 Task: Look for space in Lahore from 17th July, 2023 to 22nd July, 2023 for 2 adults, 2 children in price range Rs.18000 to Rs.23000. Place can be entire place with 2 bedrooms having 3 beds and 2 bathrooms. Property type can be house. Amenities needed are: washing machine, , dedicated workplace, free parkinig on premises. Required host language is English.
Action: Mouse moved to (374, 420)
Screenshot: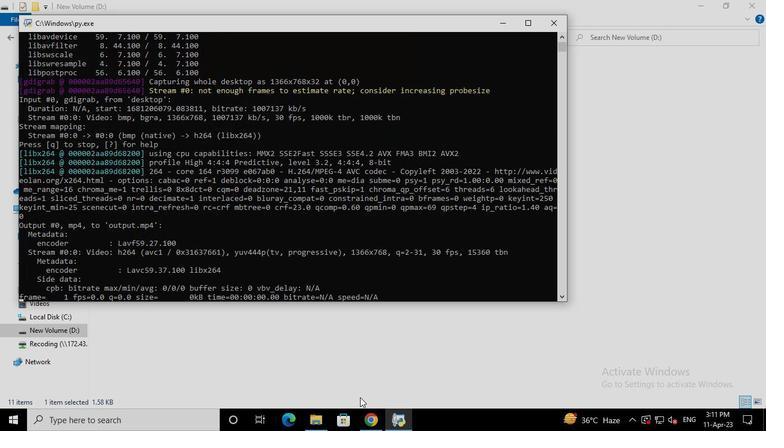 
Action: Mouse pressed left at (374, 420)
Screenshot: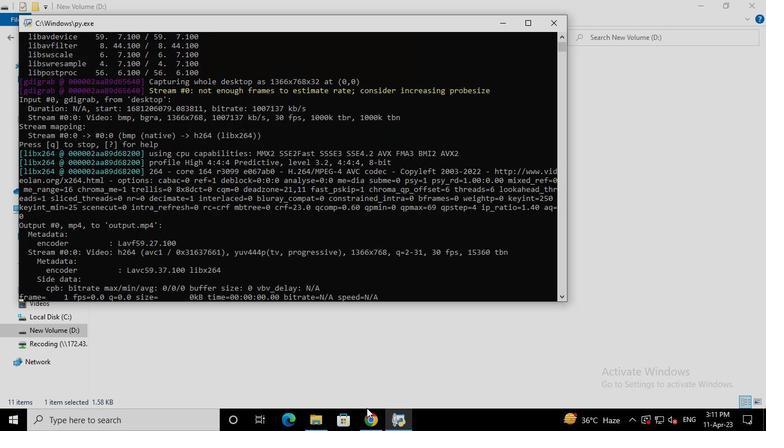 
Action: Mouse moved to (322, 102)
Screenshot: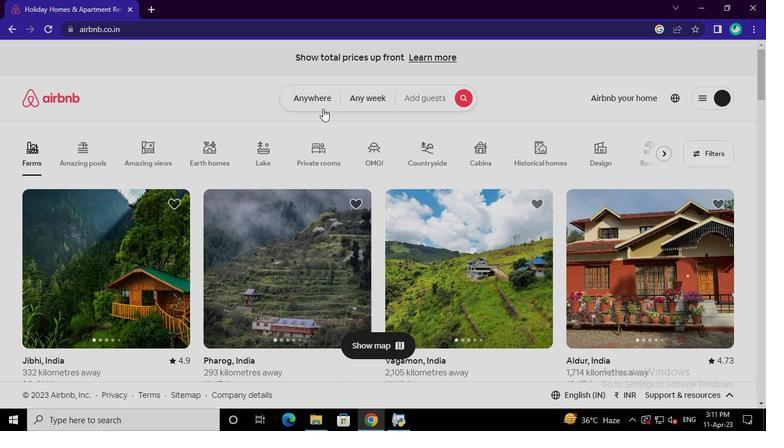 
Action: Mouse pressed left at (322, 102)
Screenshot: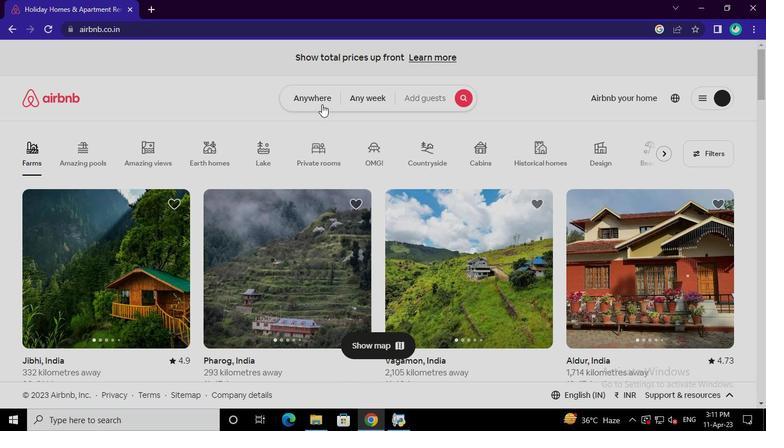 
Action: Mouse moved to (223, 141)
Screenshot: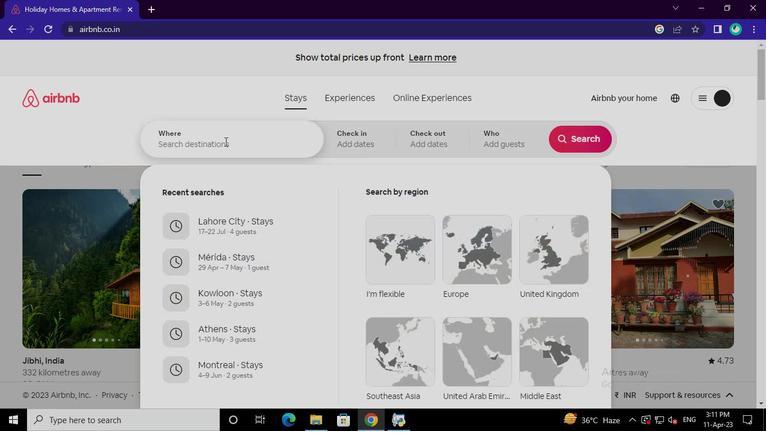 
Action: Mouse pressed left at (223, 141)
Screenshot: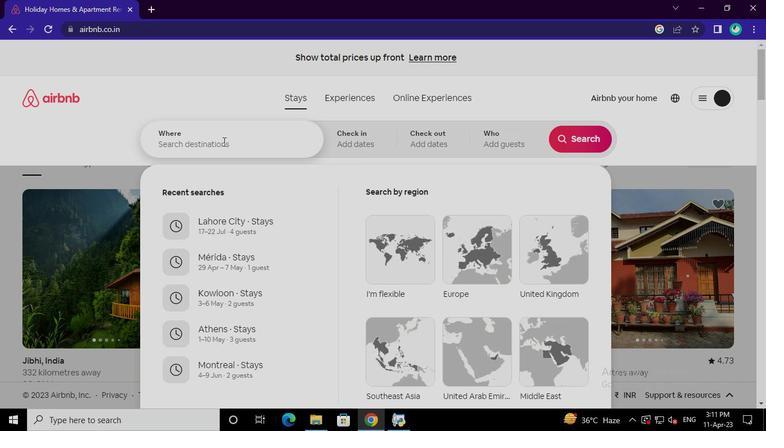 
Action: Mouse moved to (213, 156)
Screenshot: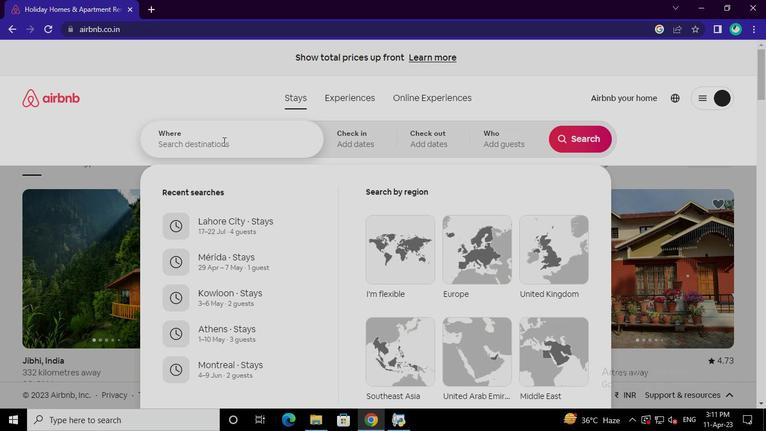 
Action: Keyboard l
Screenshot: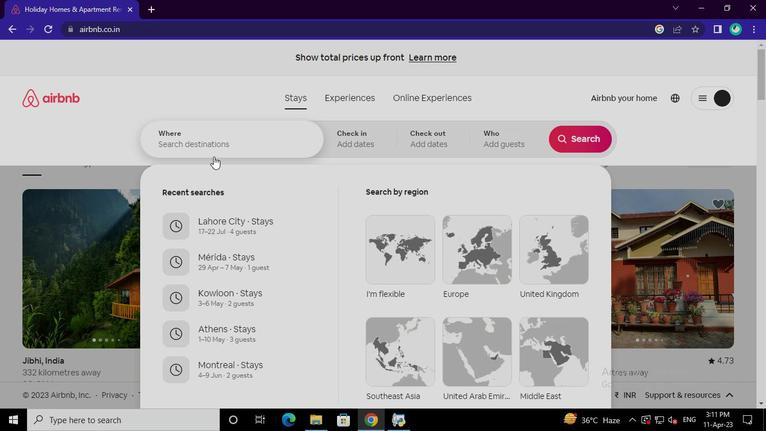 
Action: Keyboard a
Screenshot: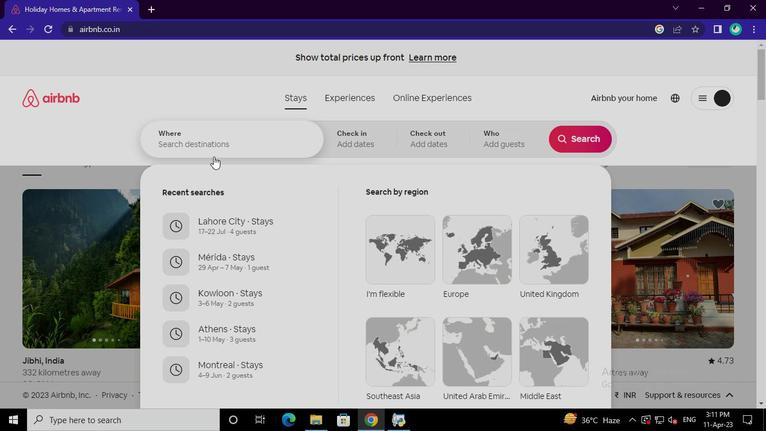 
Action: Keyboard h
Screenshot: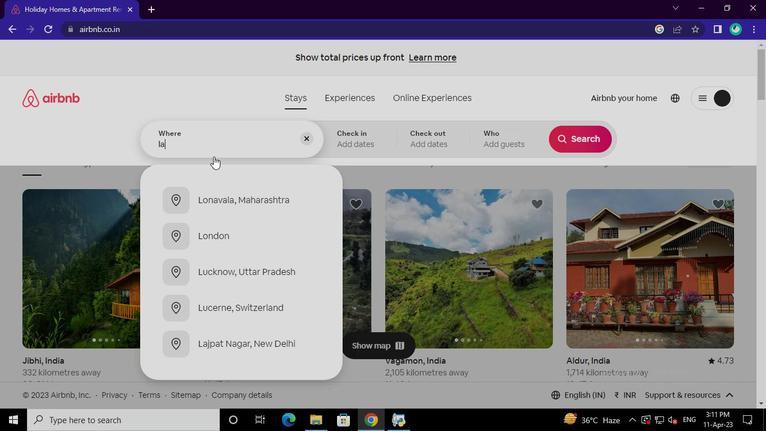 
Action: Keyboard o
Screenshot: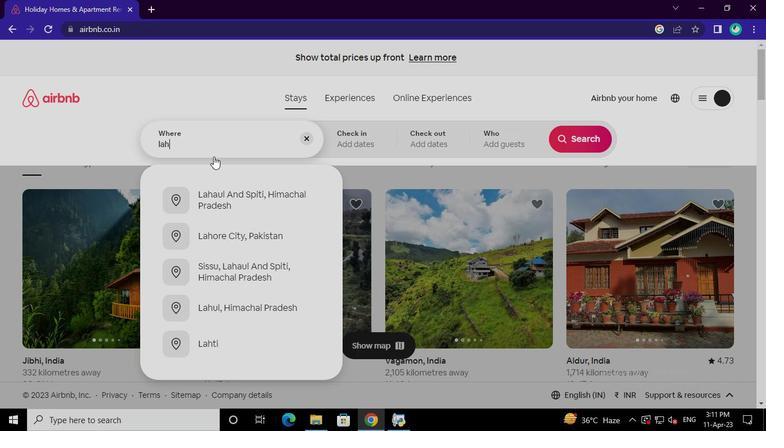 
Action: Keyboard r
Screenshot: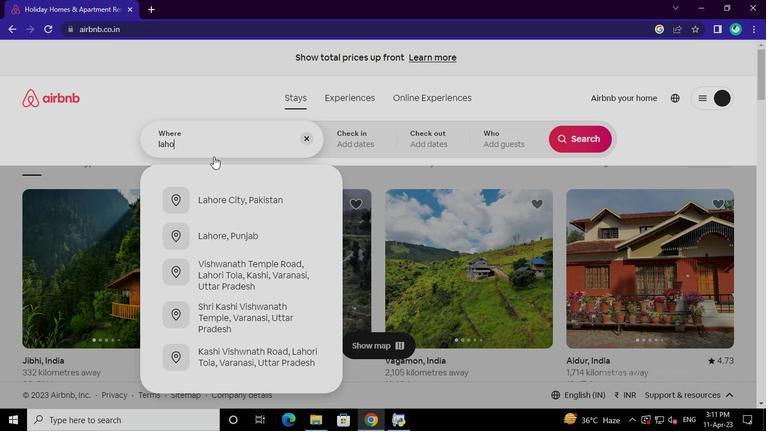 
Action: Keyboard e
Screenshot: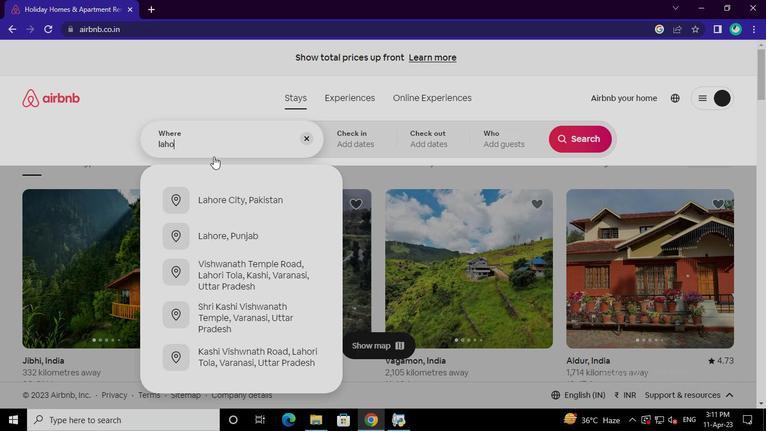 
Action: Mouse moved to (246, 196)
Screenshot: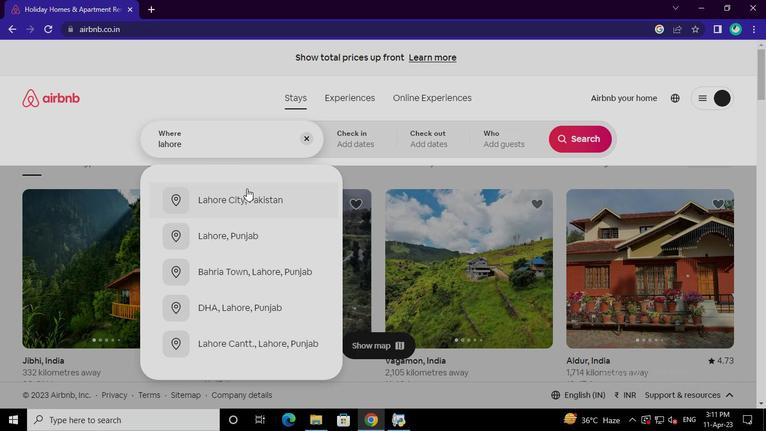
Action: Mouse pressed left at (246, 196)
Screenshot: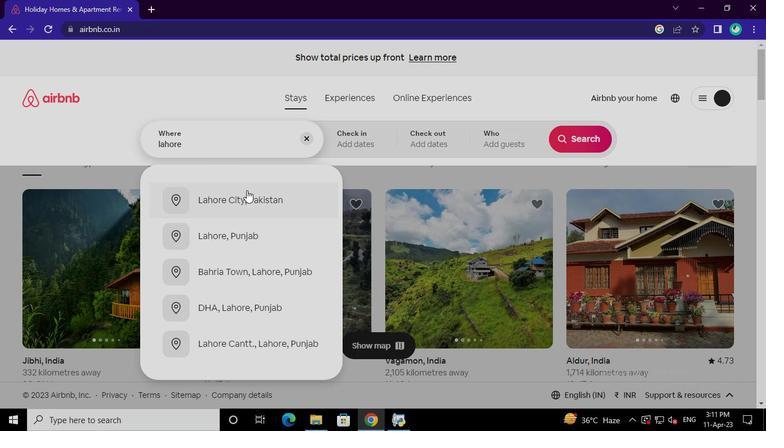 
Action: Mouse moved to (569, 225)
Screenshot: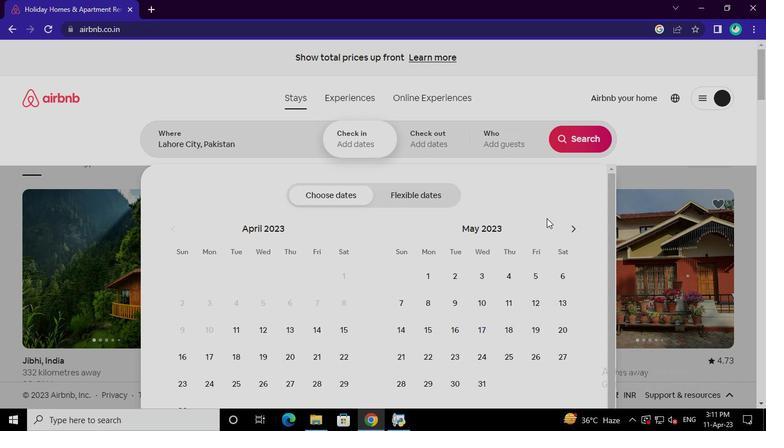 
Action: Mouse pressed left at (569, 225)
Screenshot: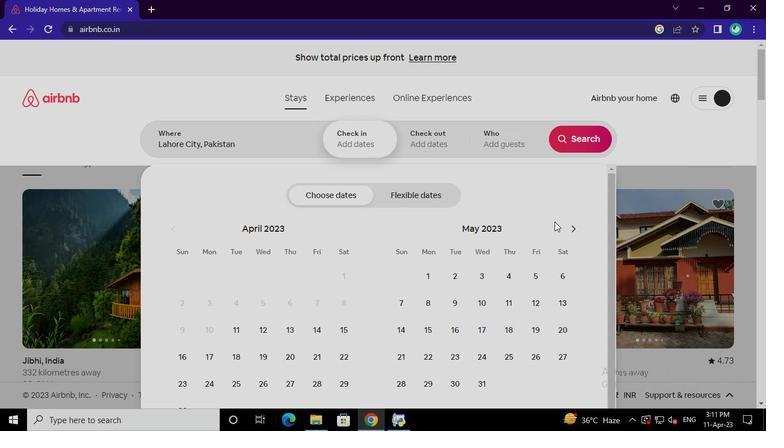 
Action: Mouse pressed left at (569, 225)
Screenshot: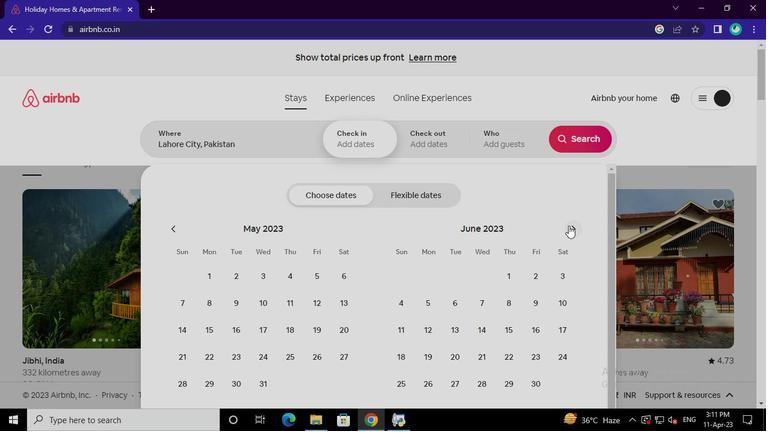 
Action: Mouse moved to (430, 355)
Screenshot: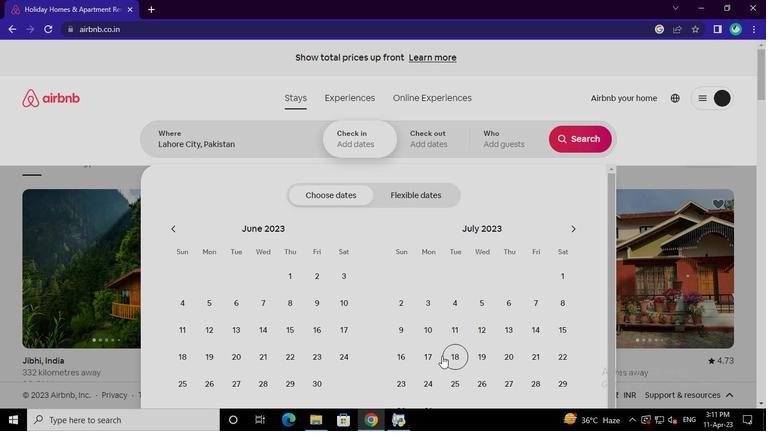 
Action: Mouse pressed left at (430, 355)
Screenshot: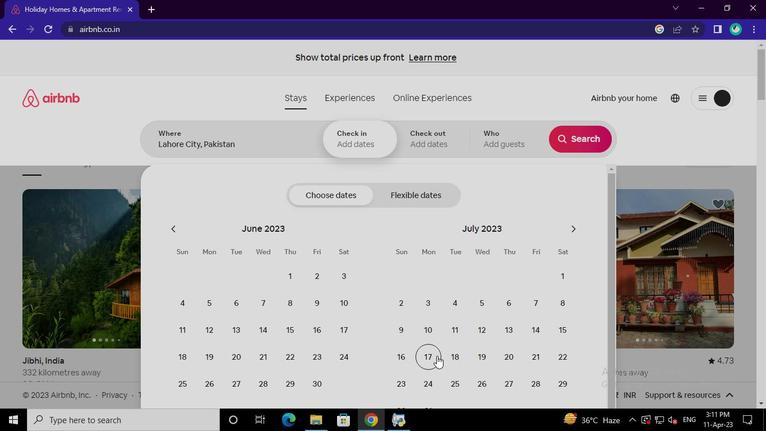 
Action: Mouse moved to (559, 350)
Screenshot: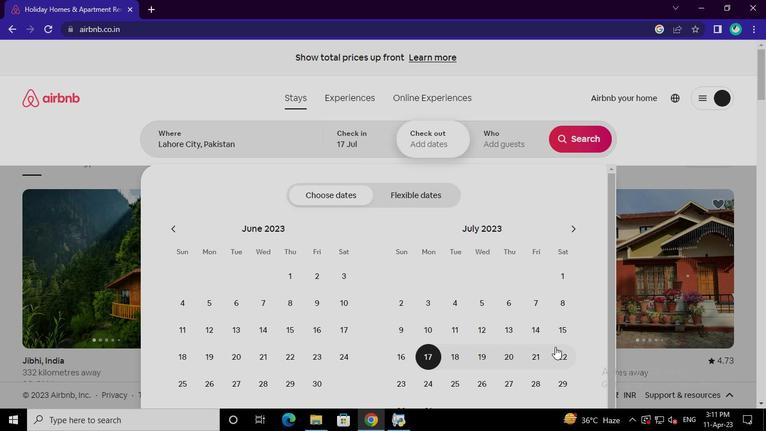 
Action: Mouse pressed left at (559, 350)
Screenshot: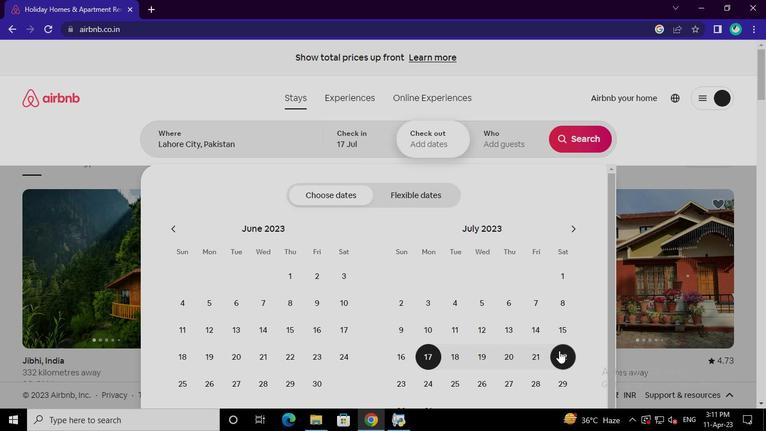 
Action: Mouse moved to (512, 136)
Screenshot: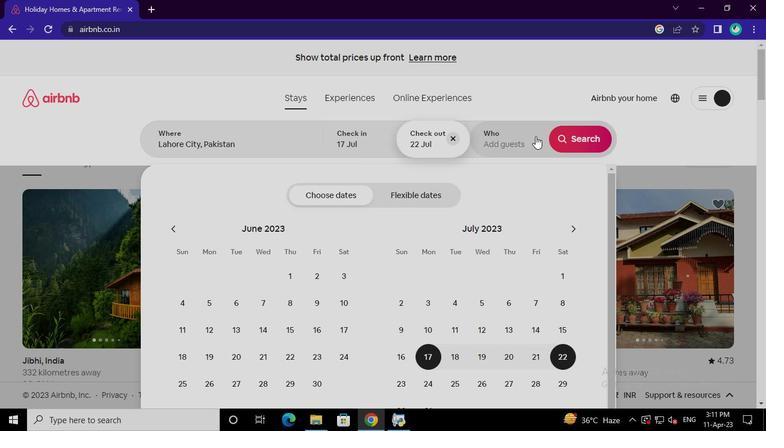 
Action: Mouse pressed left at (512, 136)
Screenshot: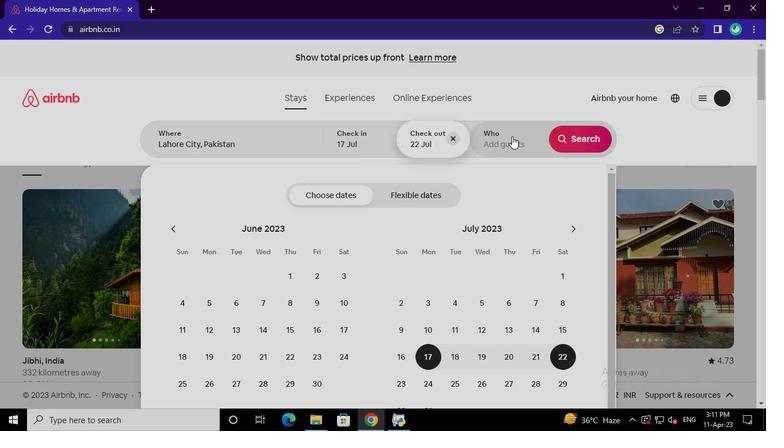 
Action: Mouse moved to (585, 196)
Screenshot: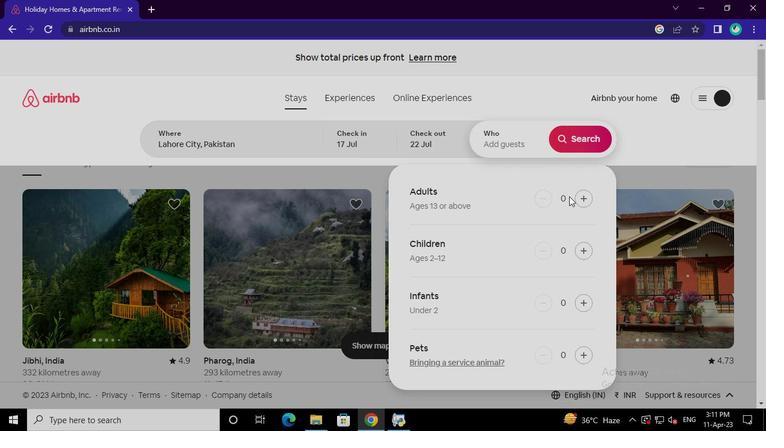 
Action: Mouse pressed left at (585, 196)
Screenshot: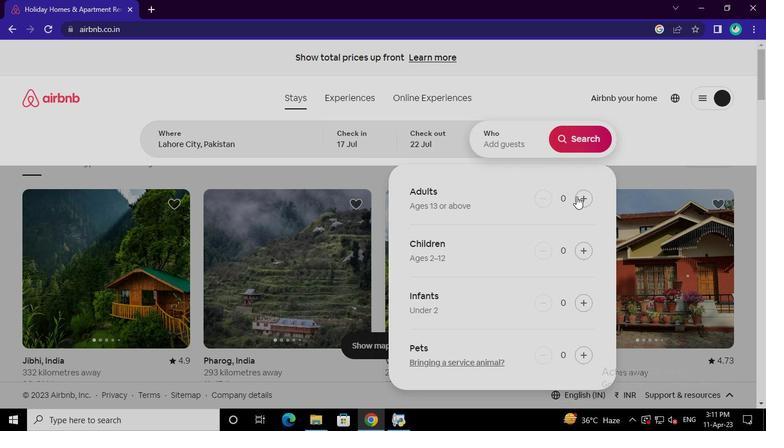 
Action: Mouse pressed left at (585, 196)
Screenshot: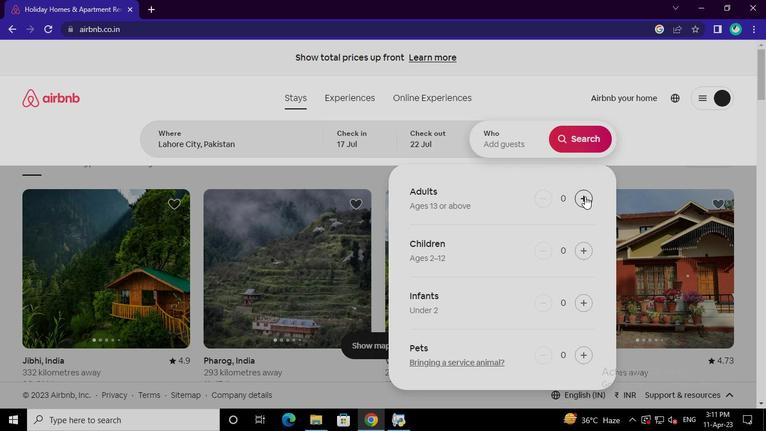 
Action: Mouse moved to (585, 248)
Screenshot: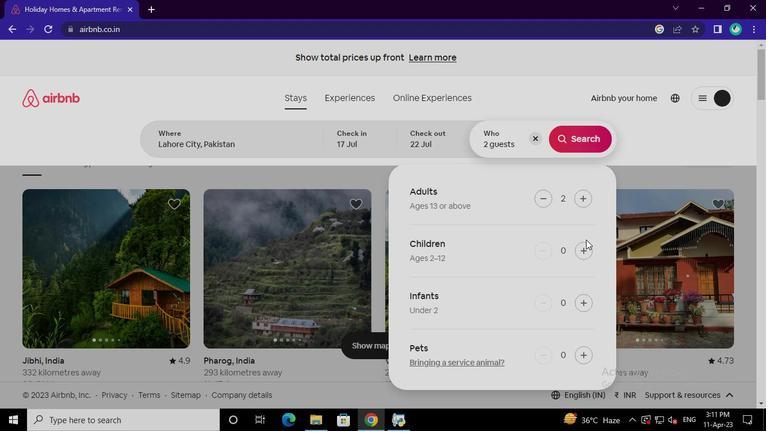 
Action: Mouse pressed left at (585, 248)
Screenshot: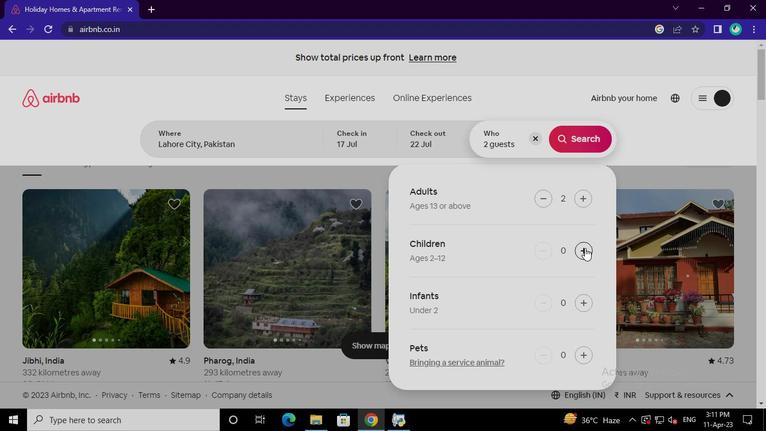 
Action: Mouse pressed left at (585, 248)
Screenshot: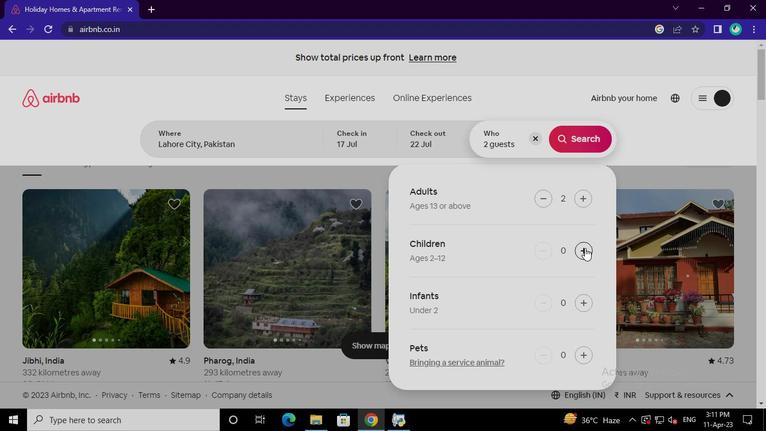 
Action: Mouse moved to (574, 140)
Screenshot: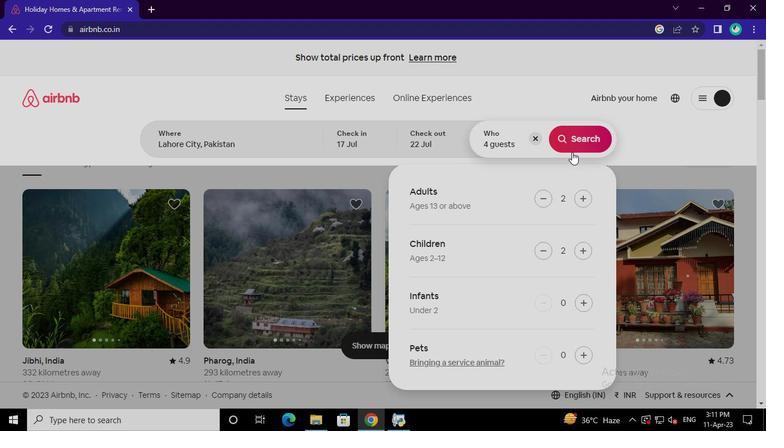 
Action: Mouse pressed left at (574, 140)
Screenshot: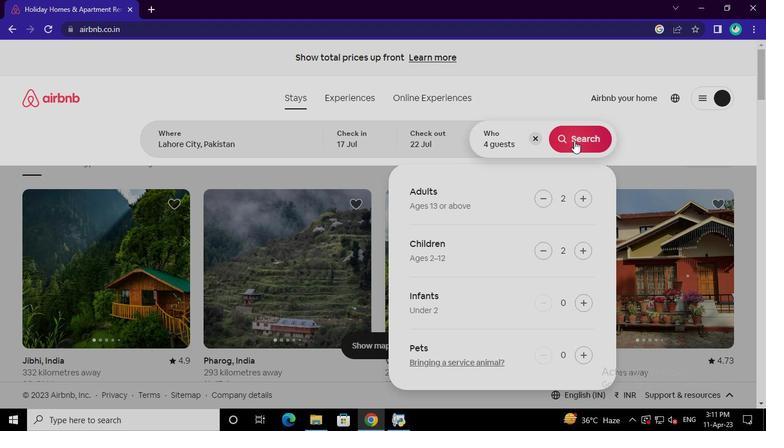 
Action: Mouse moved to (732, 111)
Screenshot: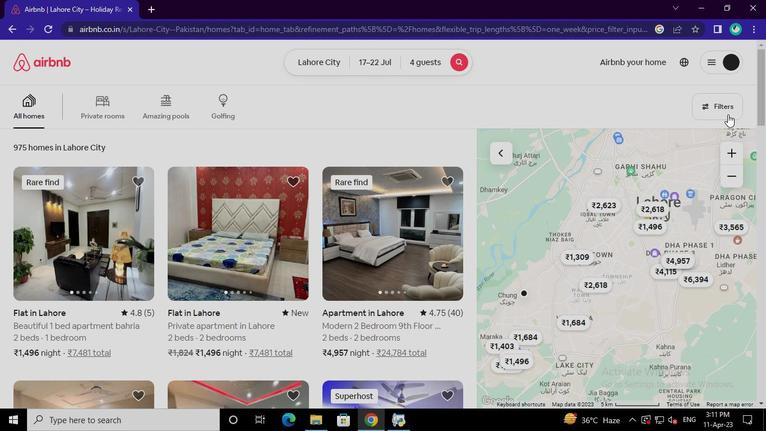 
Action: Mouse pressed left at (732, 111)
Screenshot: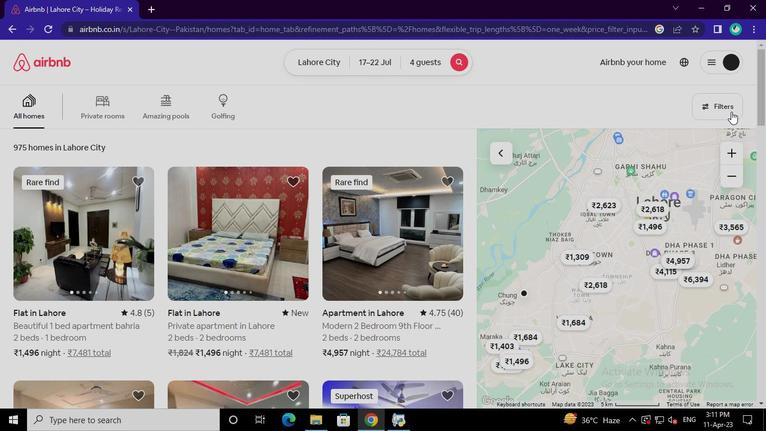 
Action: Mouse moved to (272, 254)
Screenshot: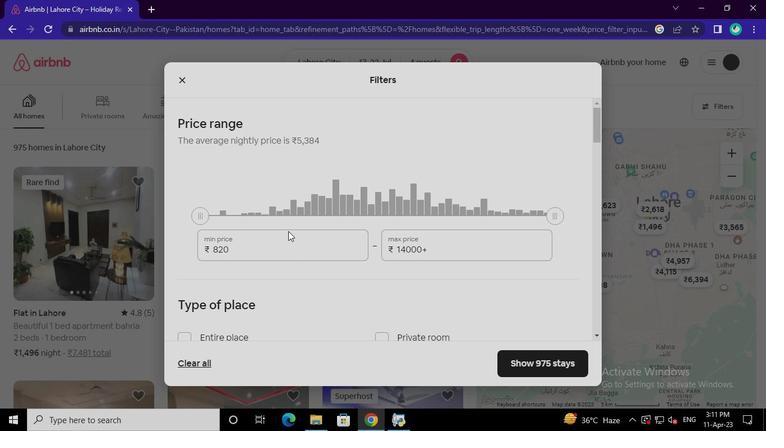 
Action: Mouse pressed left at (272, 254)
Screenshot: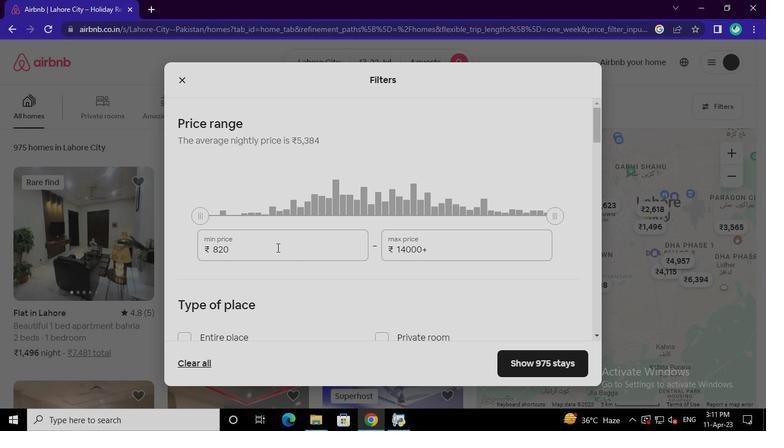 
Action: Mouse moved to (272, 254)
Screenshot: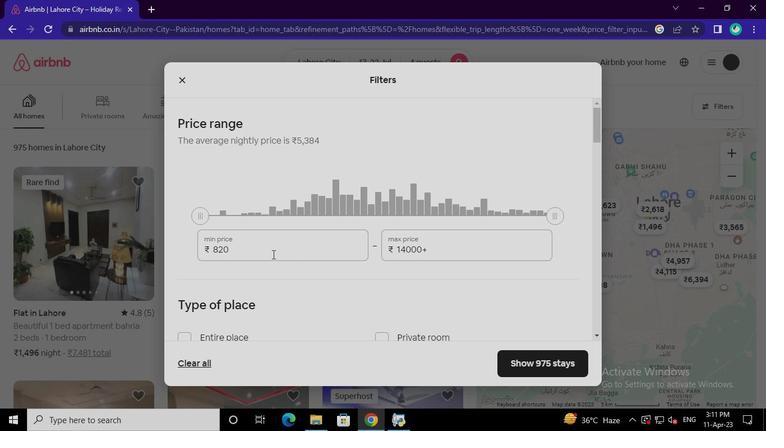 
Action: Keyboard Key.backspace
Screenshot: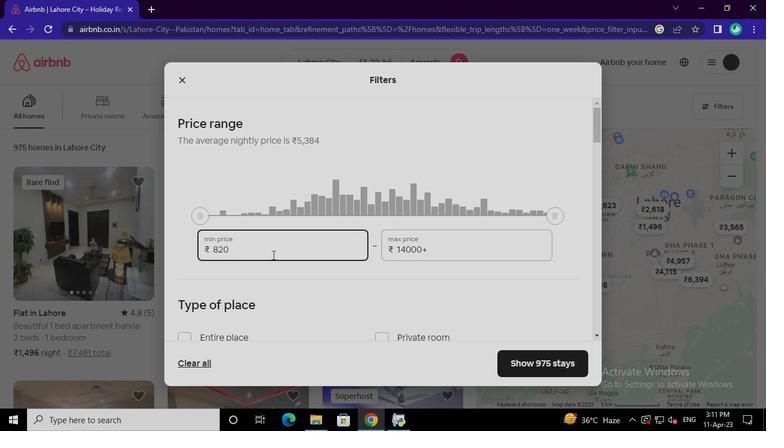 
Action: Keyboard Key.backspace
Screenshot: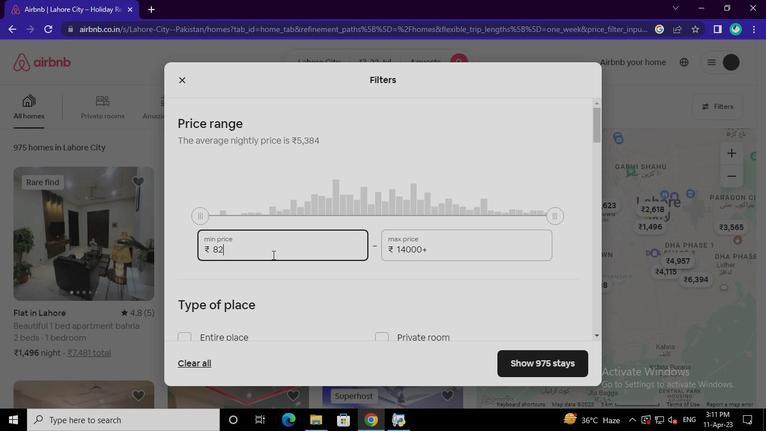 
Action: Keyboard Key.backspace
Screenshot: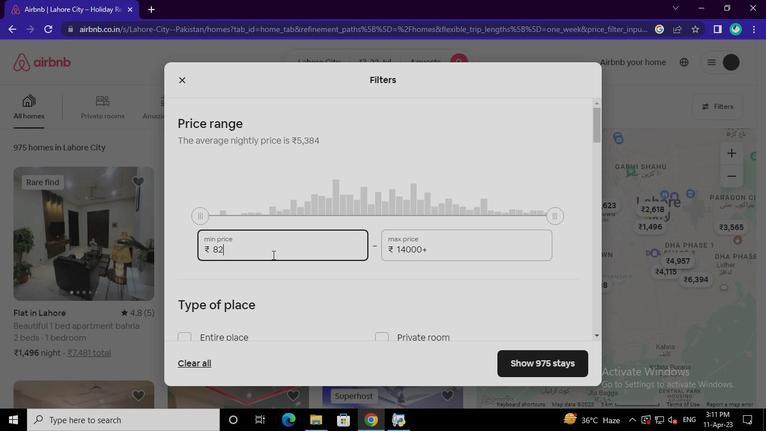 
Action: Keyboard Key.backspace
Screenshot: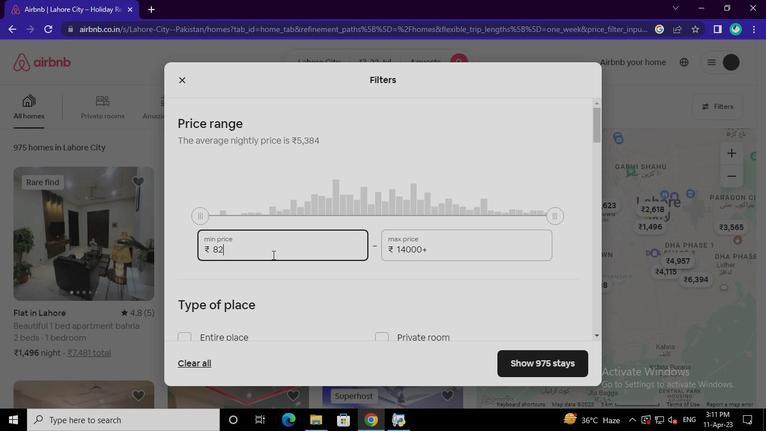 
Action: Keyboard Key.backspace
Screenshot: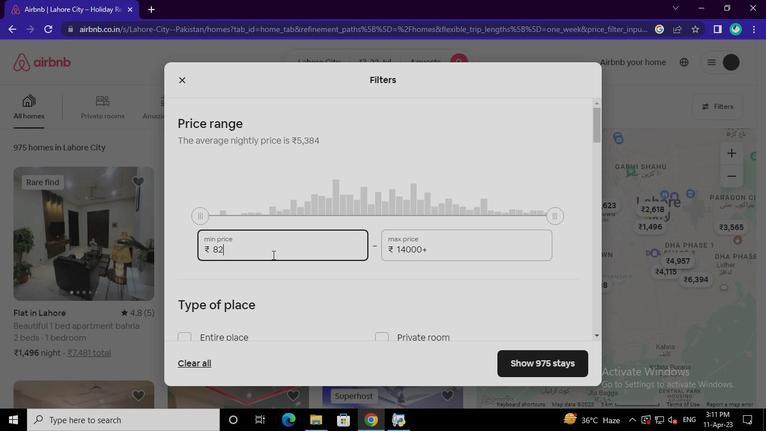 
Action: Keyboard Key.backspace
Screenshot: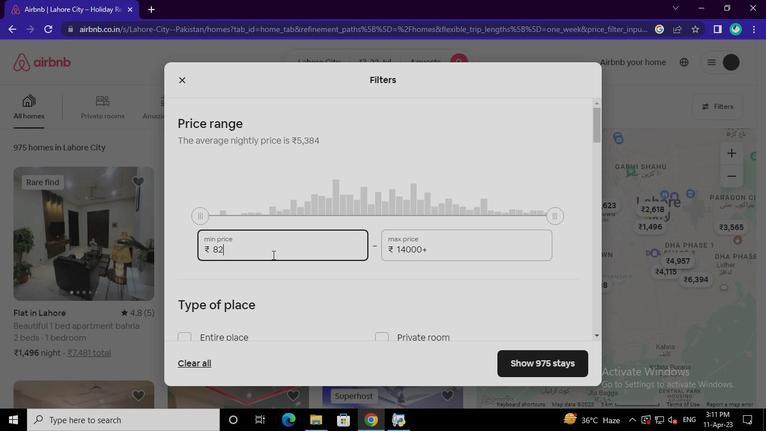 
Action: Keyboard Key.backspace
Screenshot: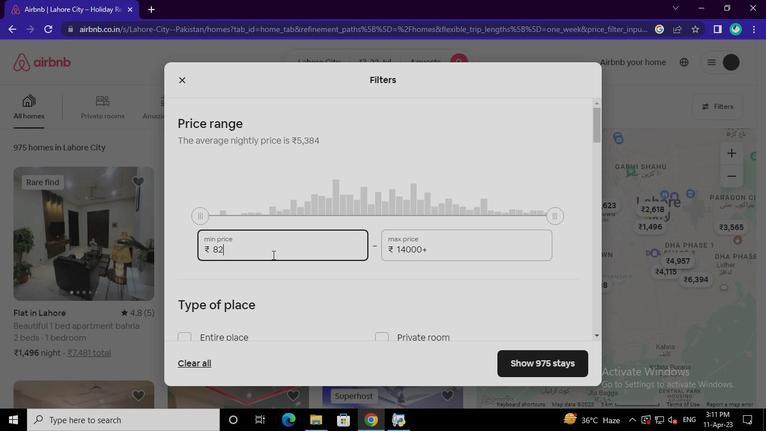 
Action: Keyboard Key.backspace
Screenshot: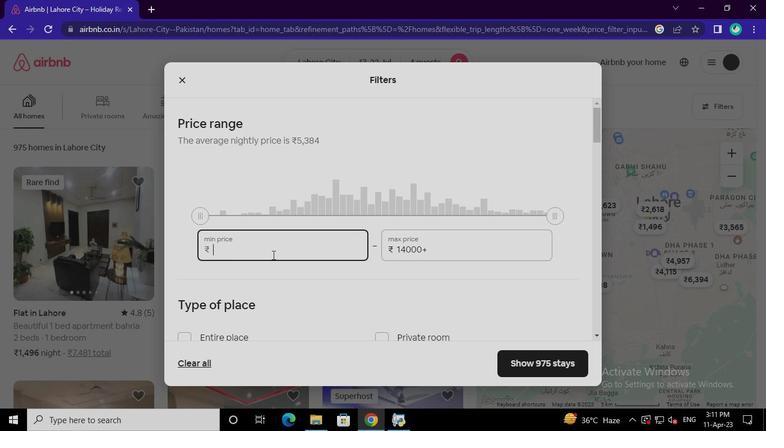 
Action: Keyboard <97>
Screenshot: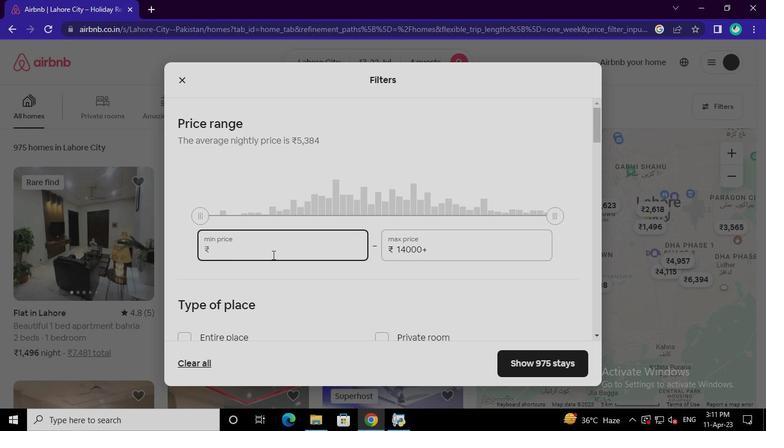 
Action: Keyboard <104>
Screenshot: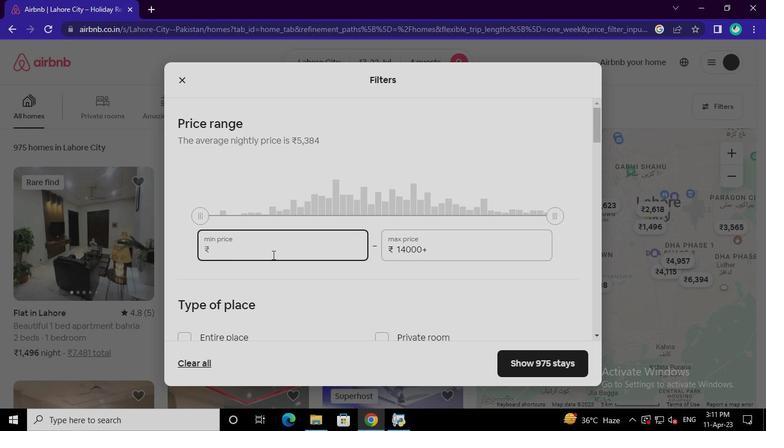 
Action: Keyboard <96>
Screenshot: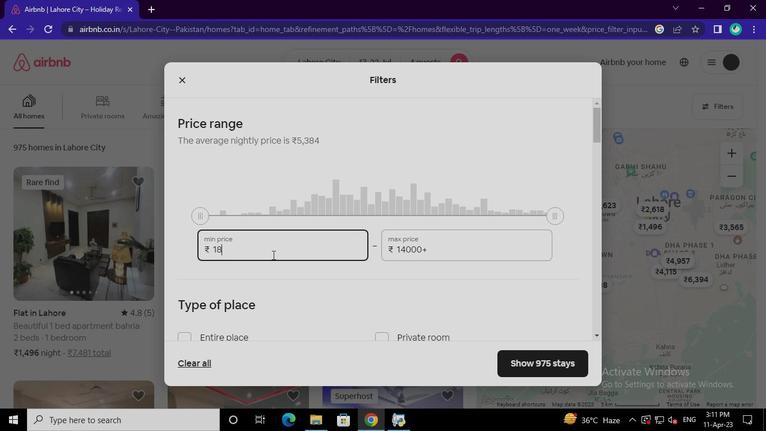 
Action: Keyboard <96>
Screenshot: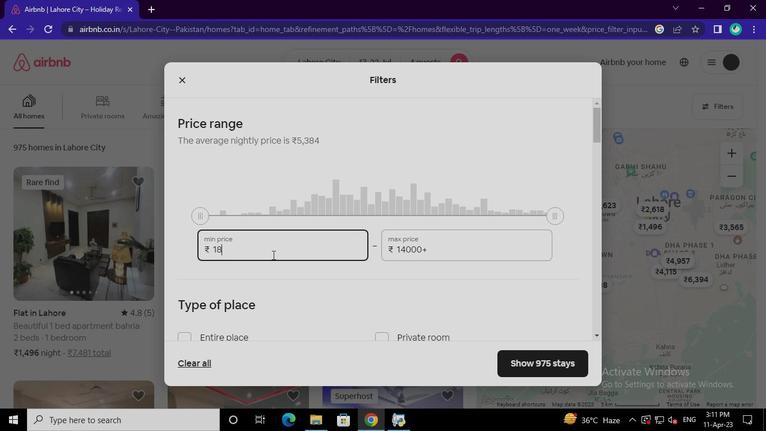 
Action: Keyboard <96>
Screenshot: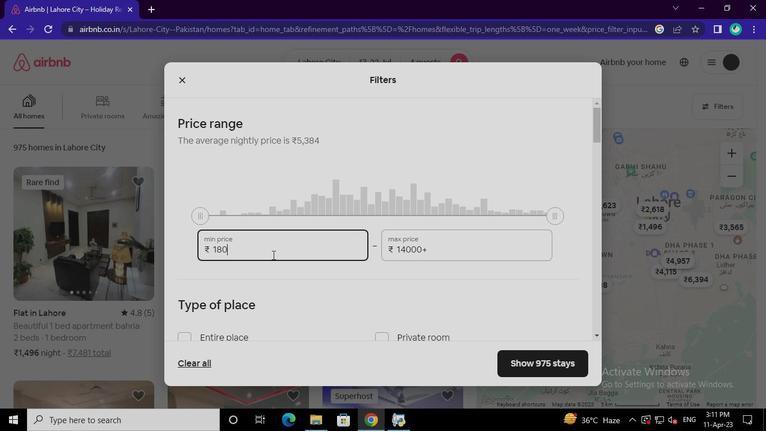 
Action: Mouse moved to (432, 252)
Screenshot: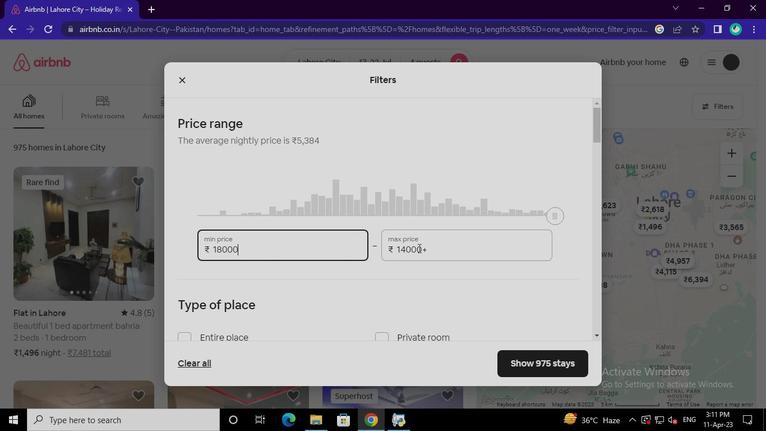 
Action: Mouse pressed left at (432, 252)
Screenshot: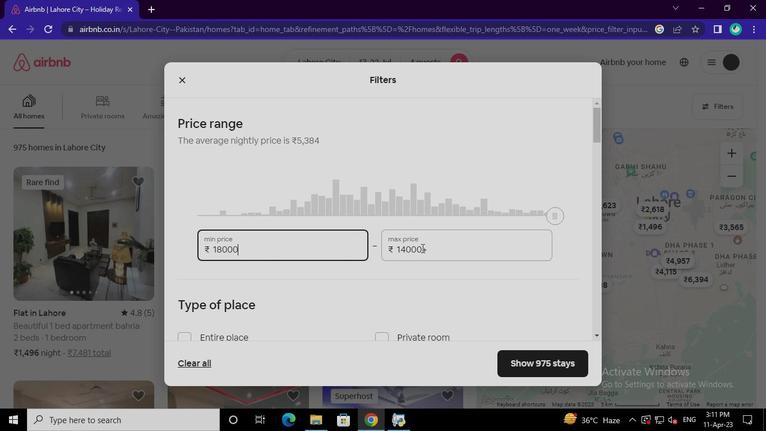 
Action: Mouse moved to (432, 252)
Screenshot: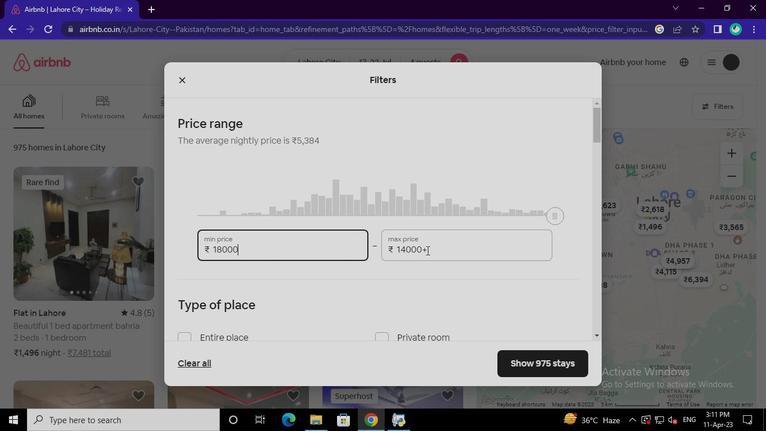 
Action: Keyboard Key.backspace
Screenshot: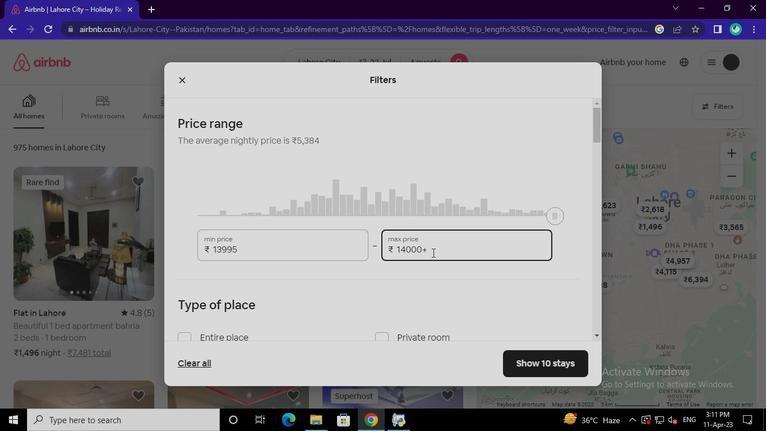 
Action: Keyboard Key.backspace
Screenshot: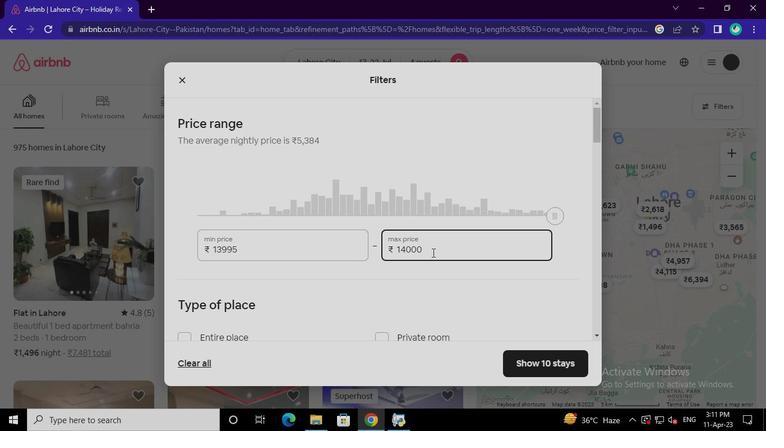 
Action: Keyboard Key.backspace
Screenshot: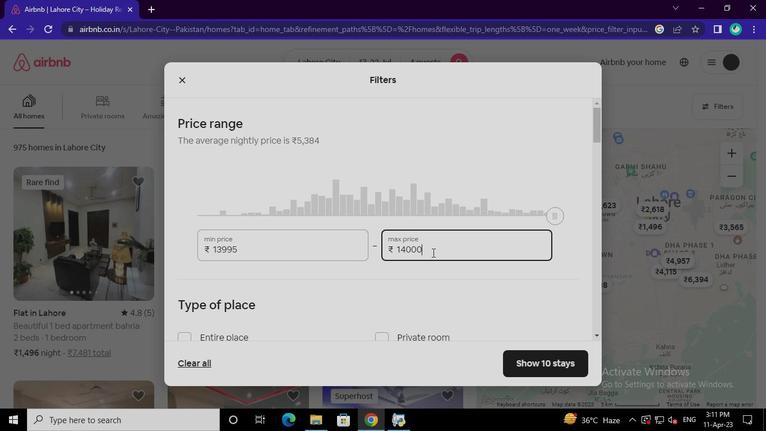 
Action: Keyboard Key.backspace
Screenshot: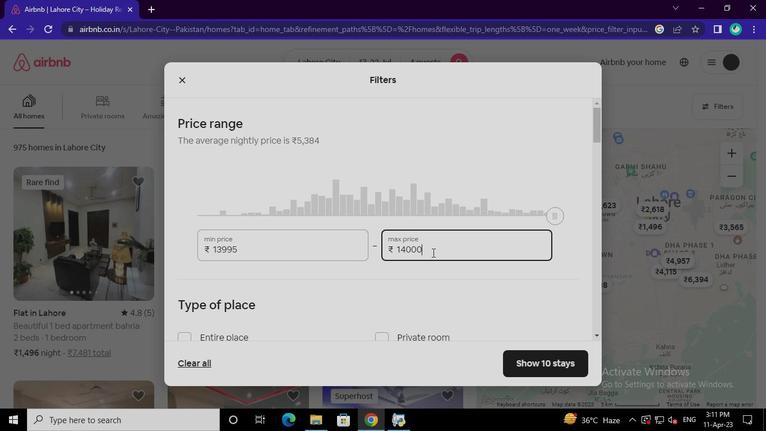 
Action: Keyboard Key.backspace
Screenshot: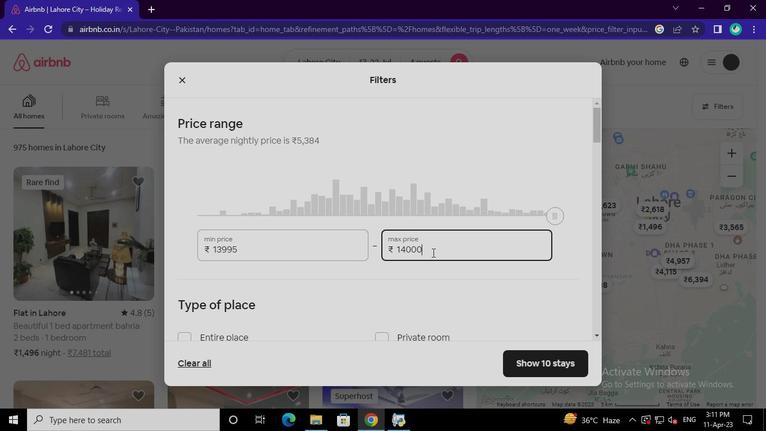
Action: Keyboard Key.backspace
Screenshot: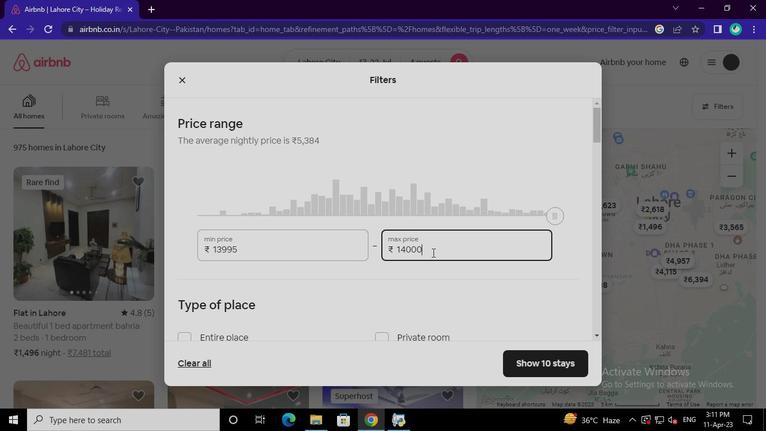 
Action: Keyboard Key.backspace
Screenshot: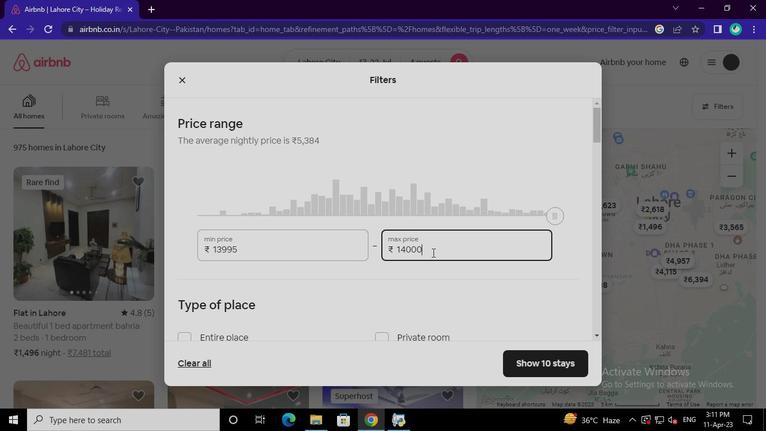 
Action: Keyboard Key.backspace
Screenshot: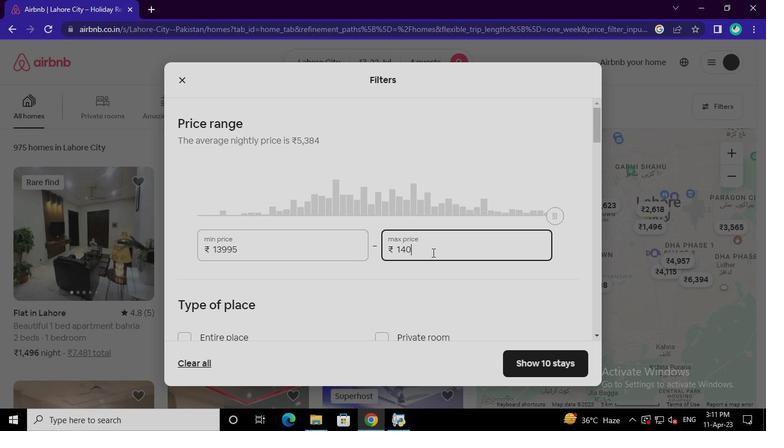
Action: Keyboard Key.backspace
Screenshot: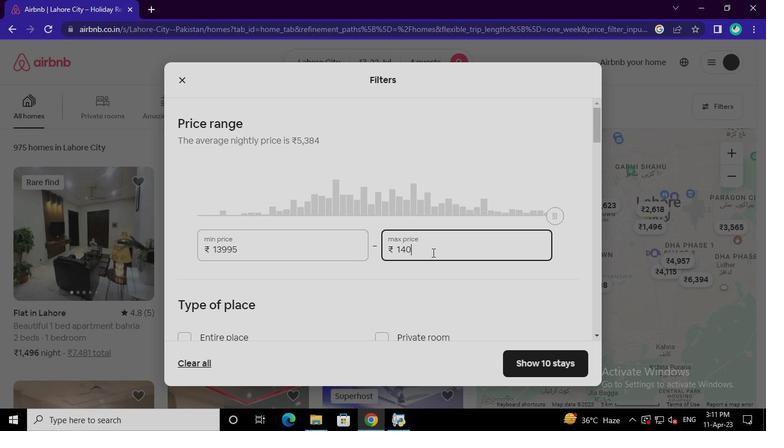 
Action: Keyboard Key.backspace
Screenshot: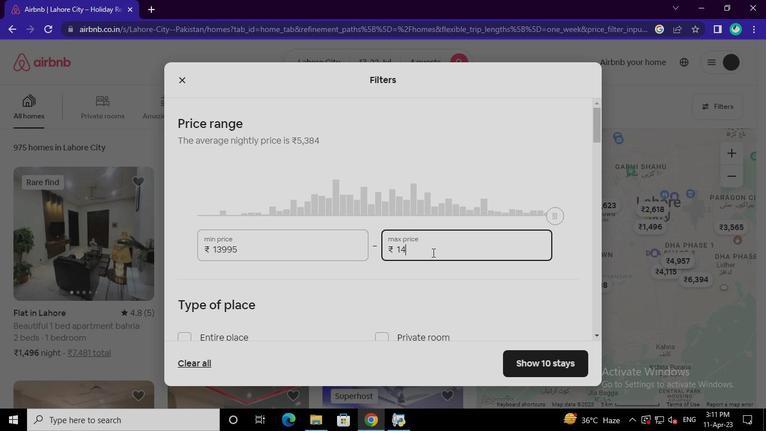 
Action: Keyboard Key.backspace
Screenshot: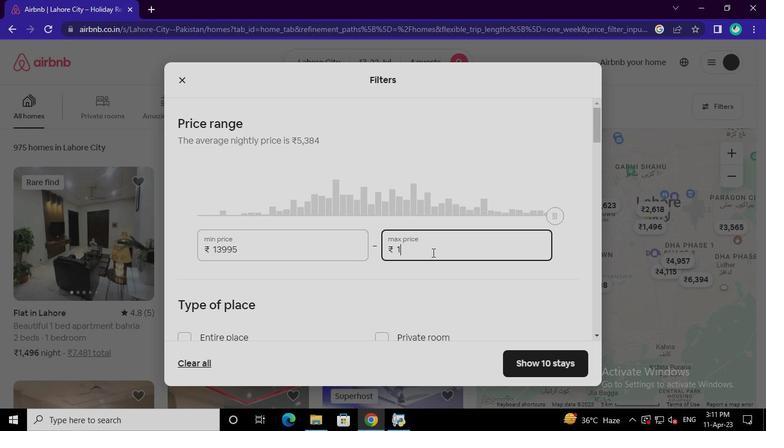 
Action: Keyboard Key.backspace
Screenshot: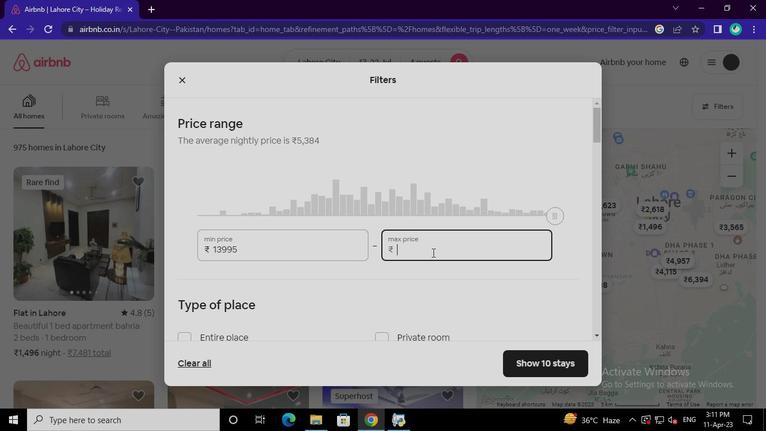 
Action: Keyboard Key.backspace
Screenshot: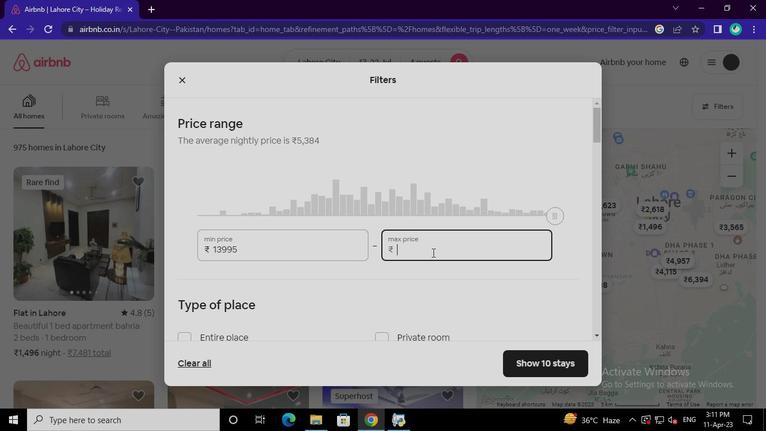 
Action: Keyboard Key.backspace
Screenshot: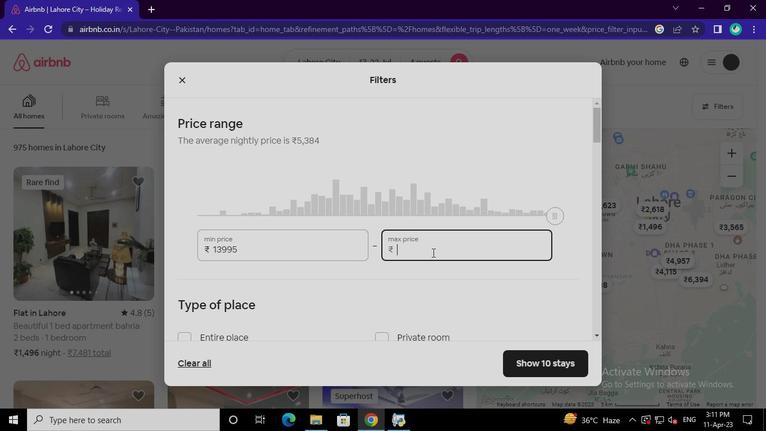 
Action: Keyboard Key.backspace
Screenshot: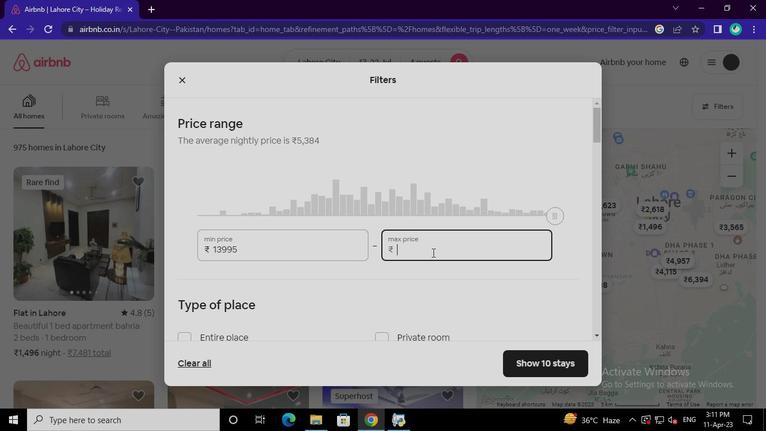 
Action: Keyboard Key.backspace
Screenshot: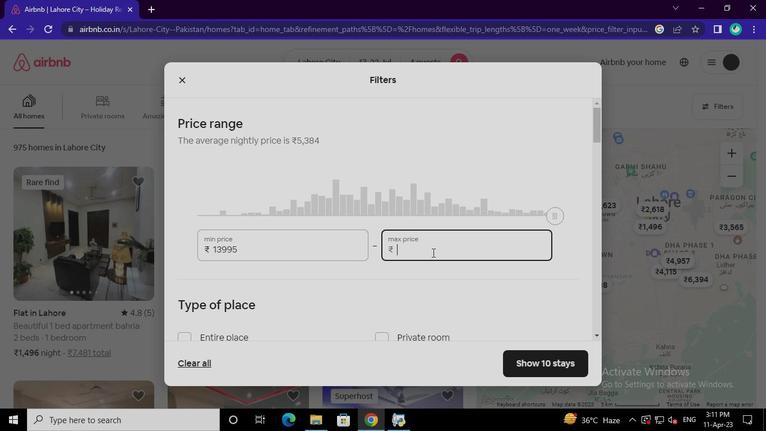 
Action: Keyboard <98>
Screenshot: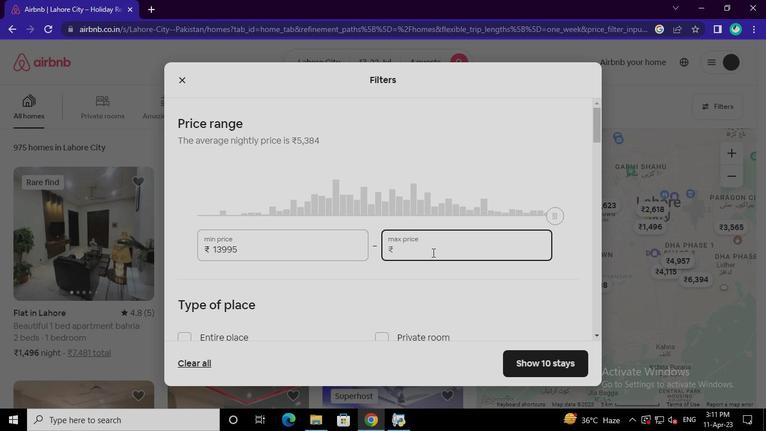 
Action: Keyboard <99>
Screenshot: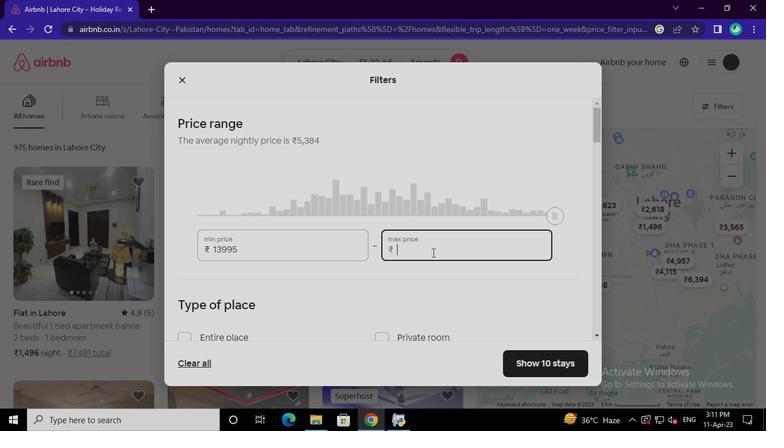 
Action: Keyboard <96>
Screenshot: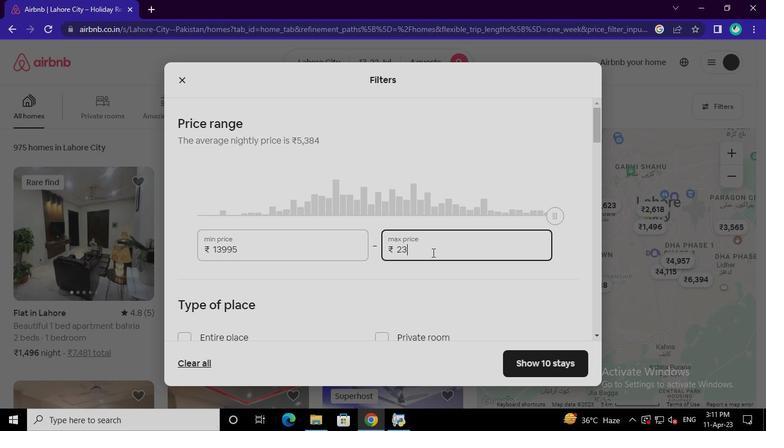 
Action: Keyboard <96>
Screenshot: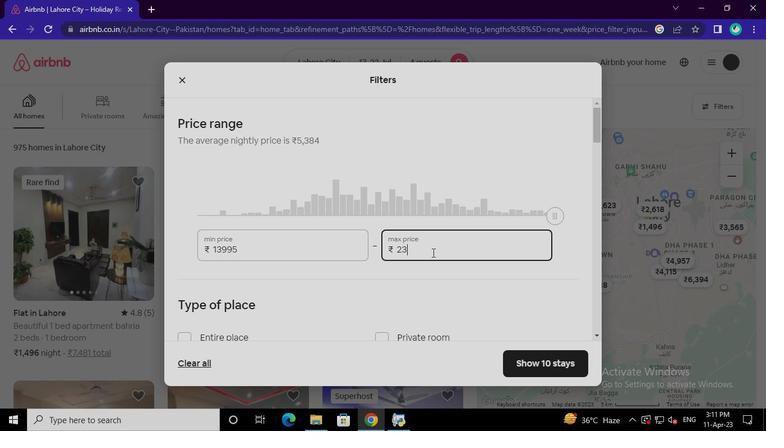 
Action: Keyboard <96>
Screenshot: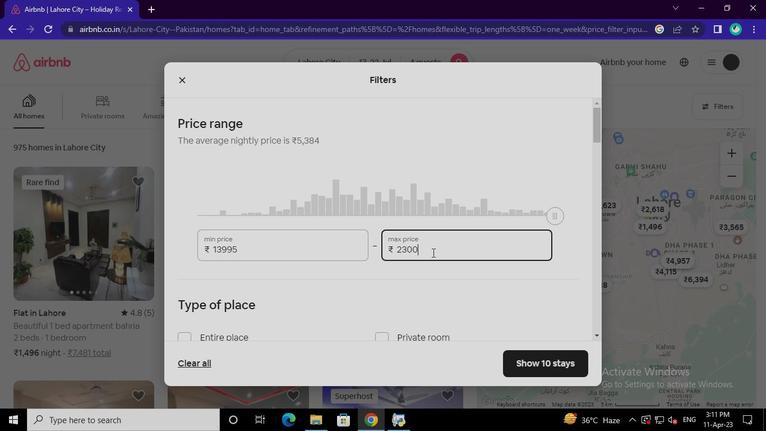 
Action: Mouse moved to (201, 230)
Screenshot: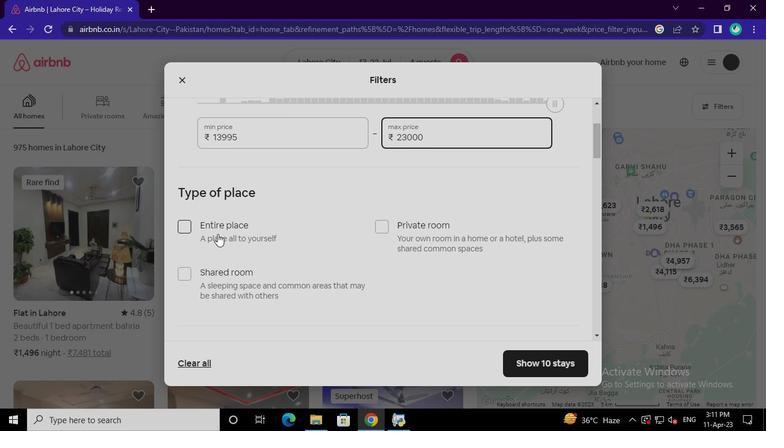 
Action: Mouse pressed left at (201, 230)
Screenshot: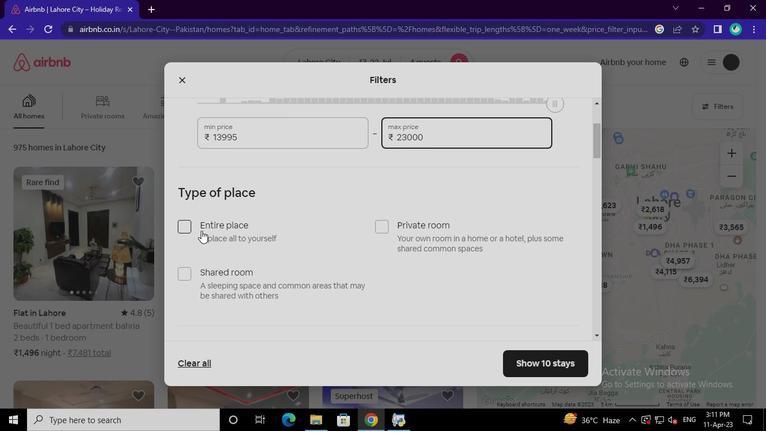 
Action: Mouse moved to (276, 188)
Screenshot: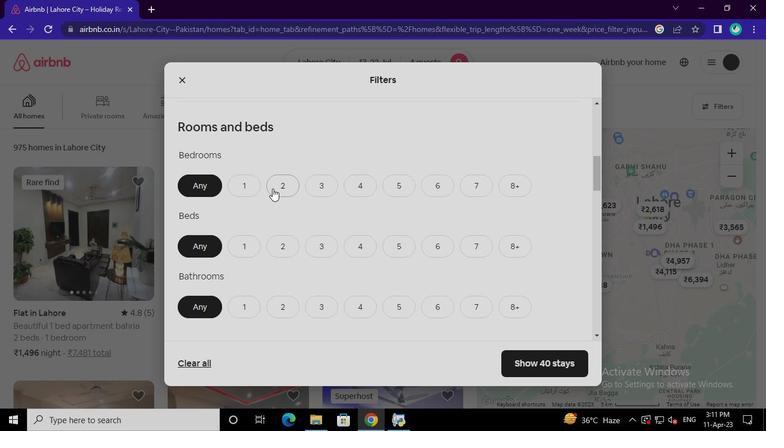 
Action: Mouse pressed left at (276, 188)
Screenshot: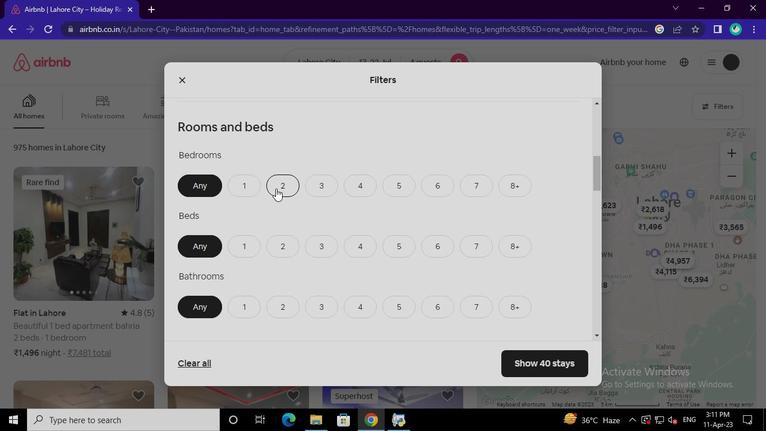 
Action: Mouse moved to (326, 249)
Screenshot: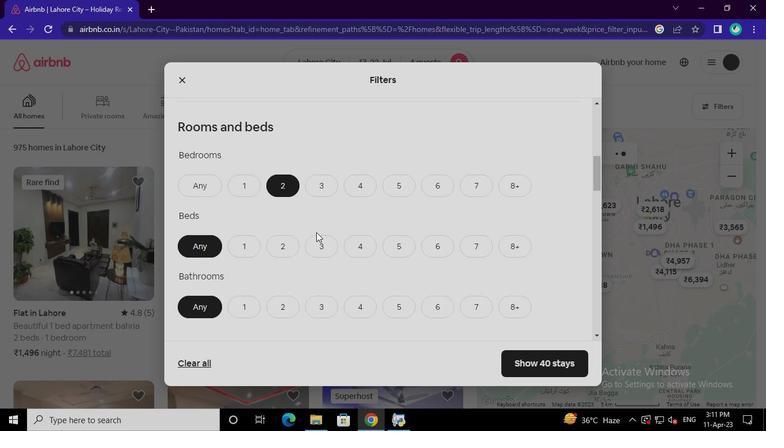 
Action: Mouse pressed left at (326, 249)
Screenshot: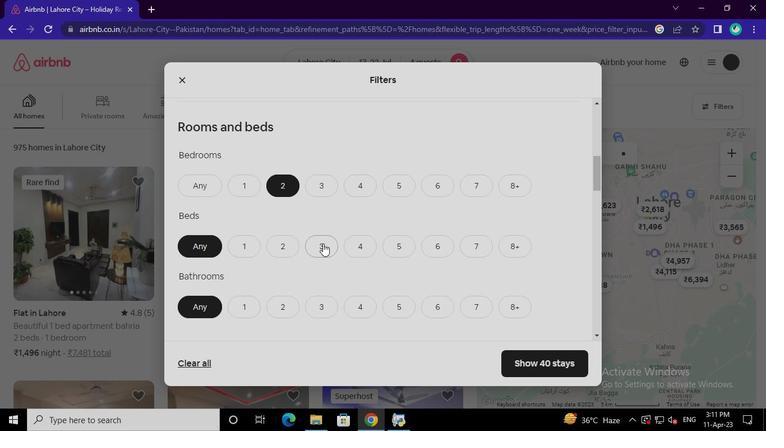 
Action: Mouse moved to (280, 308)
Screenshot: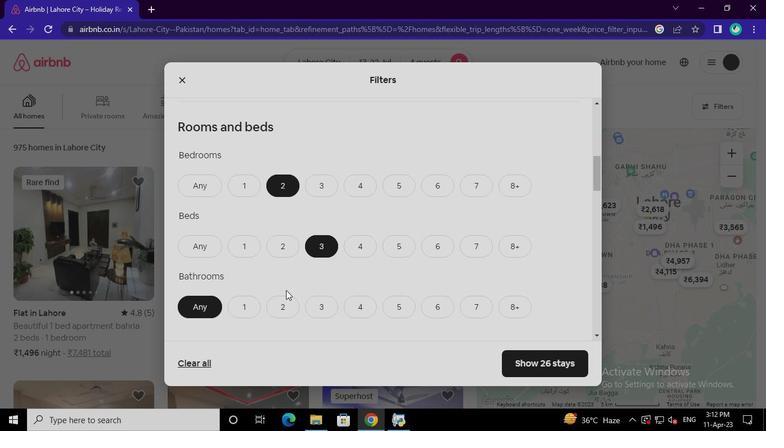 
Action: Mouse pressed left at (280, 308)
Screenshot: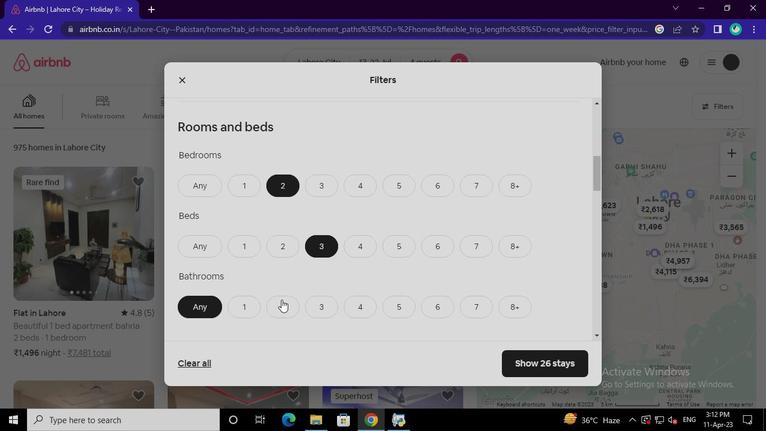 
Action: Mouse moved to (221, 217)
Screenshot: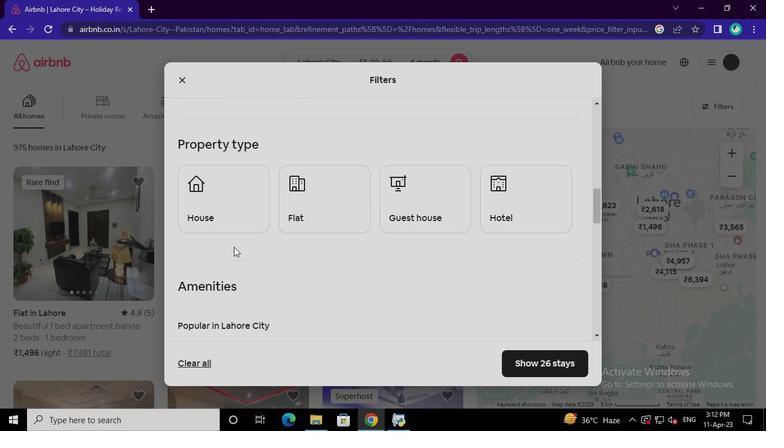 
Action: Mouse pressed left at (221, 217)
Screenshot: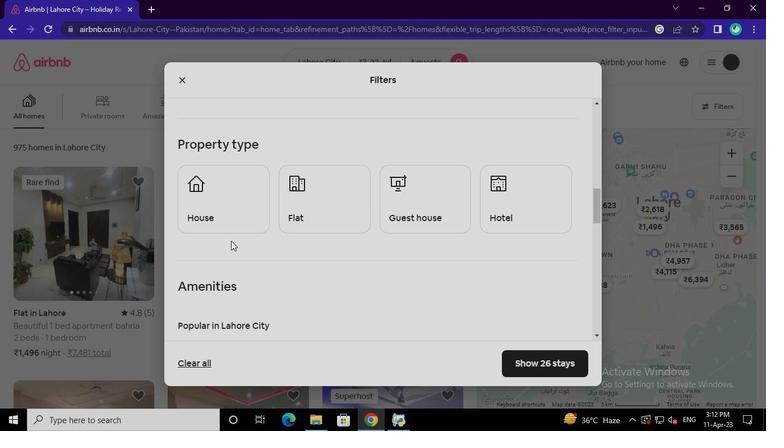 
Action: Mouse moved to (213, 257)
Screenshot: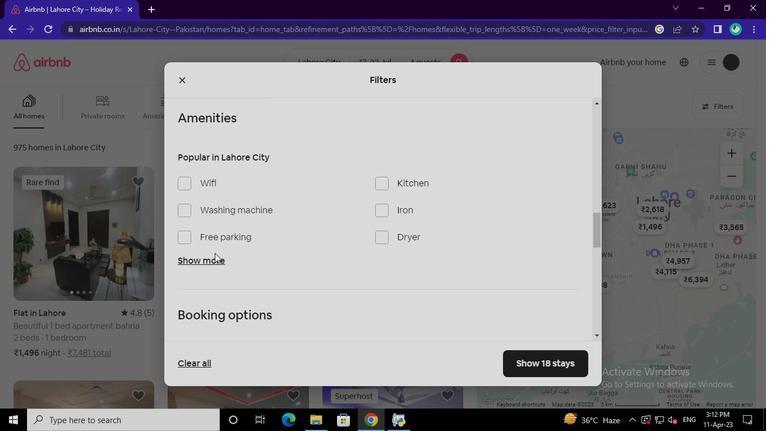
Action: Mouse pressed left at (213, 257)
Screenshot: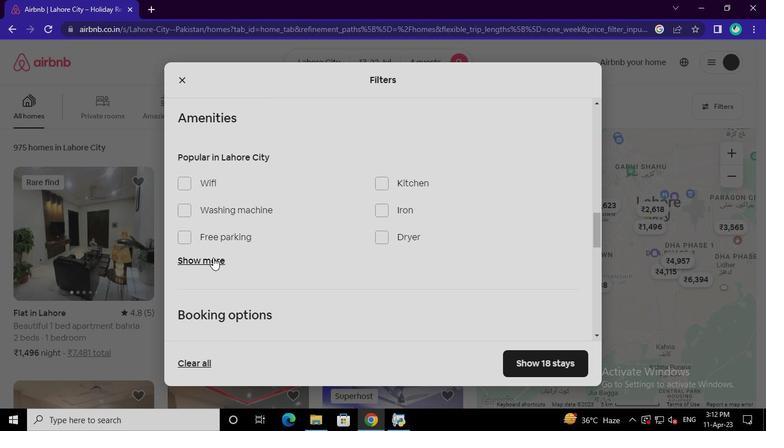 
Action: Mouse moved to (230, 210)
Screenshot: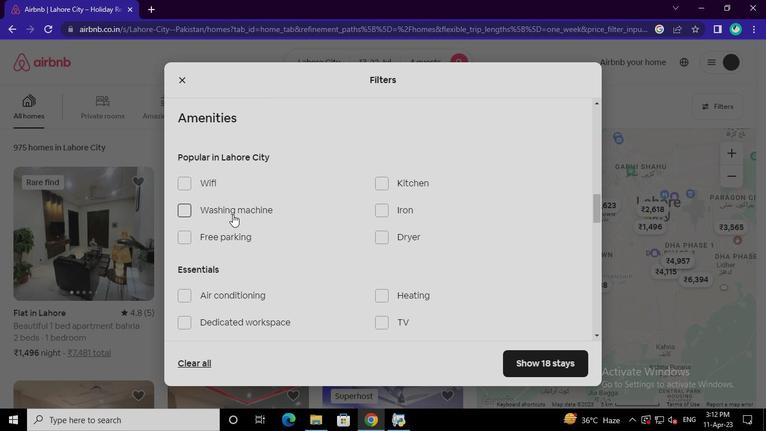 
Action: Mouse pressed left at (230, 210)
Screenshot: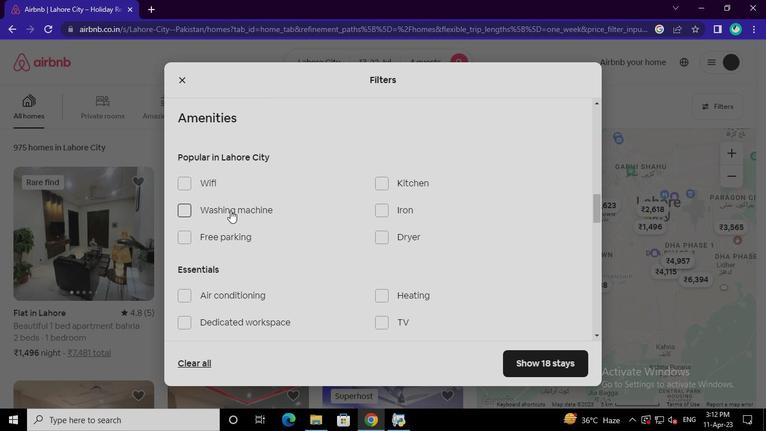
Action: Mouse moved to (229, 321)
Screenshot: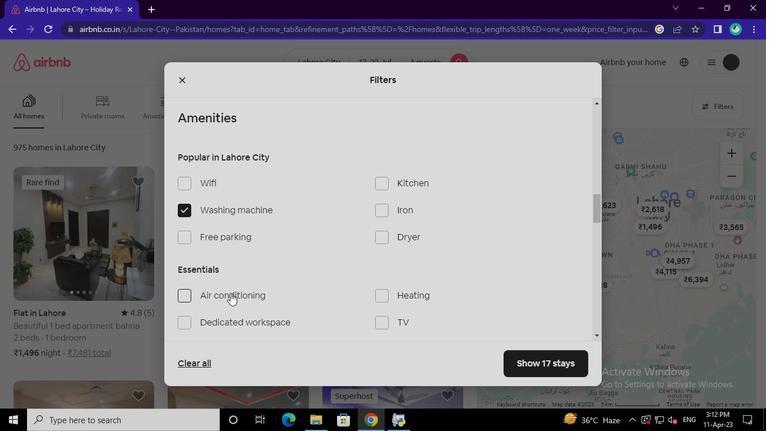 
Action: Mouse pressed left at (229, 321)
Screenshot: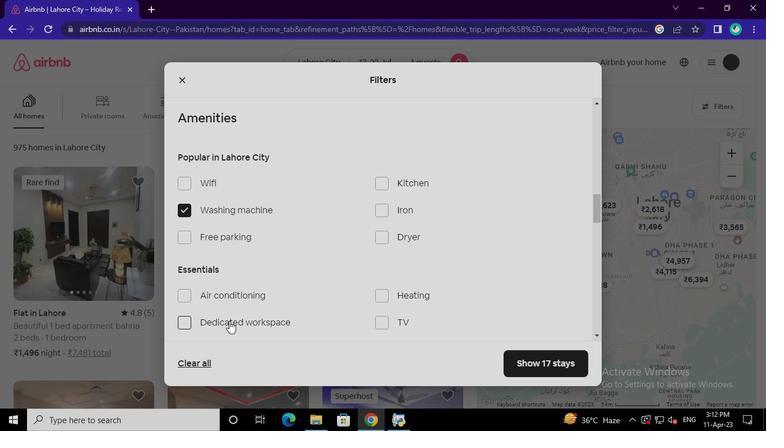 
Action: Mouse moved to (220, 237)
Screenshot: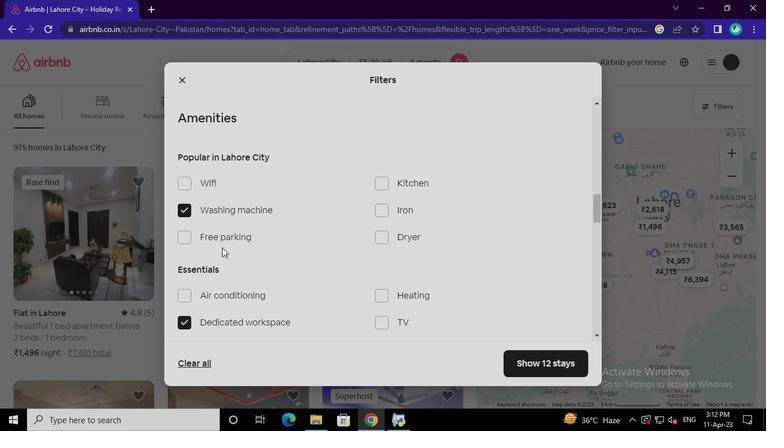 
Action: Mouse pressed left at (220, 237)
Screenshot: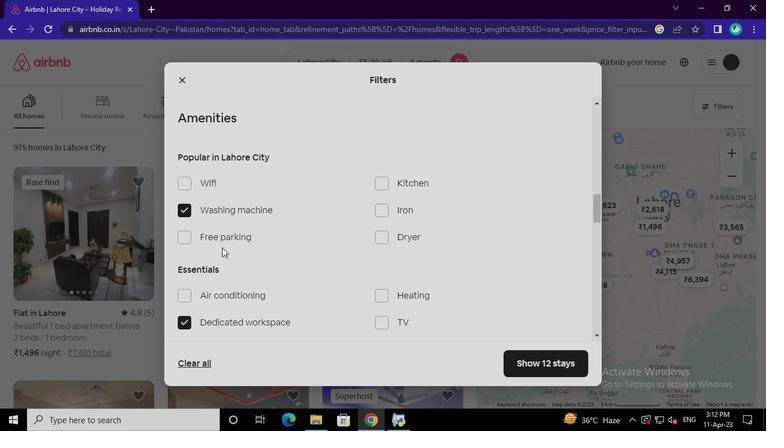 
Action: Mouse moved to (222, 255)
Screenshot: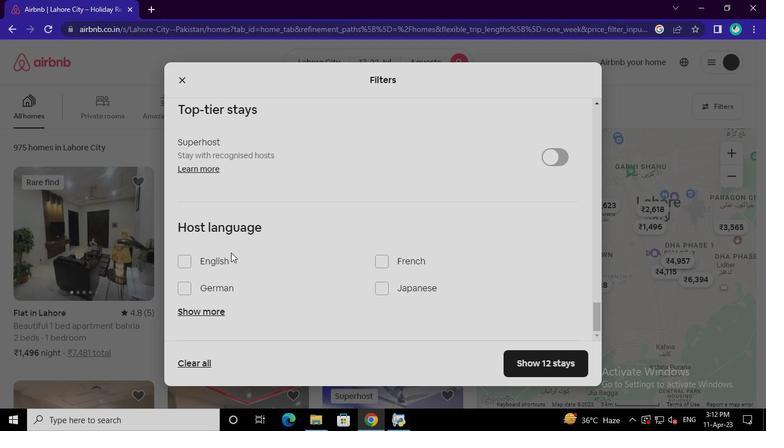 
Action: Mouse pressed left at (222, 255)
Screenshot: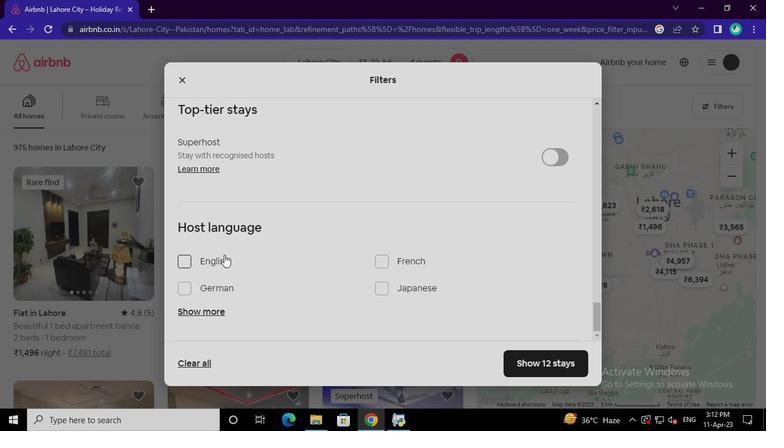 
Action: Mouse moved to (527, 362)
Screenshot: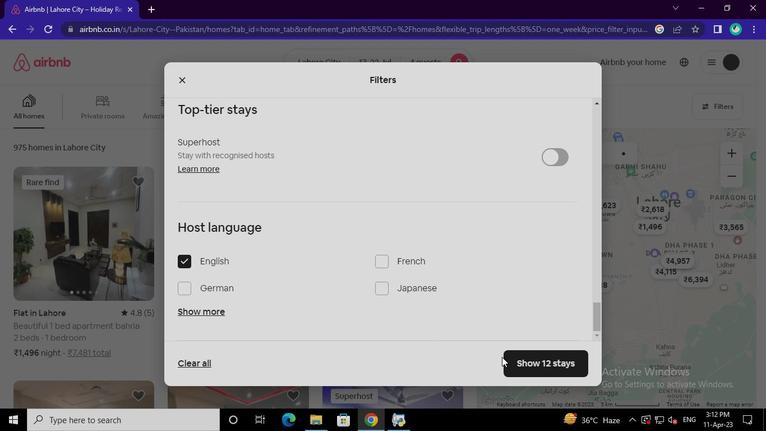 
Action: Mouse pressed left at (527, 362)
Screenshot: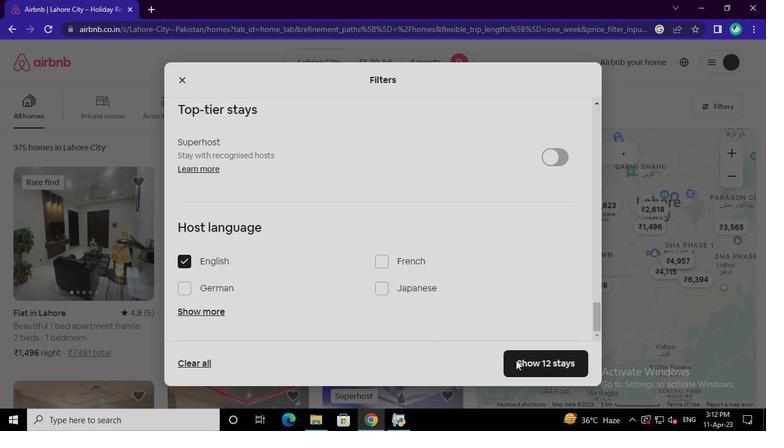 
Action: Mouse moved to (406, 419)
Screenshot: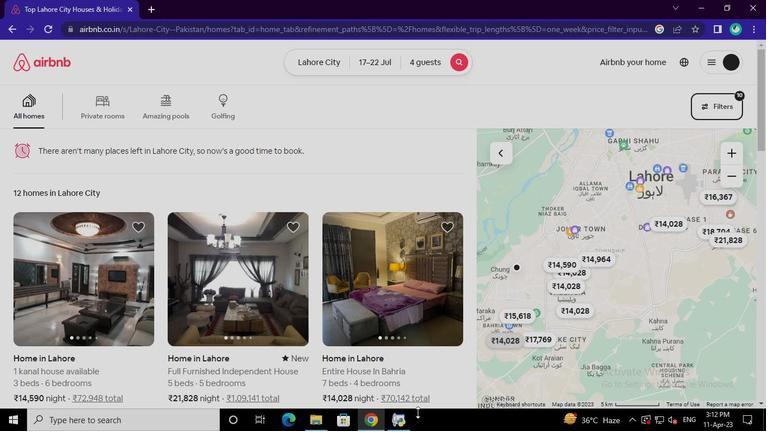 
Action: Mouse pressed left at (406, 419)
Screenshot: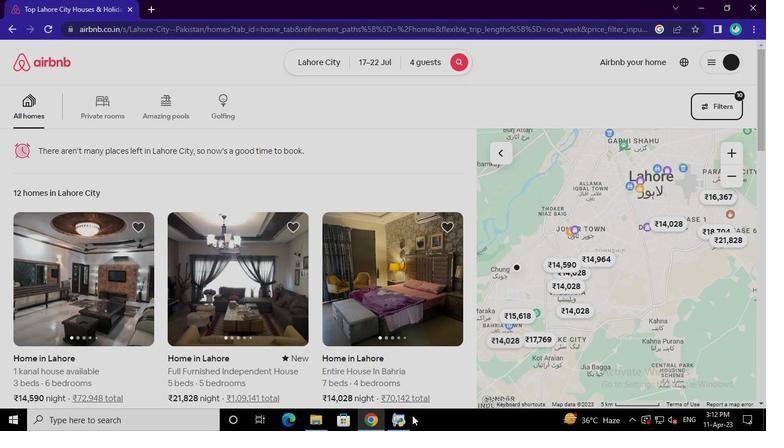 
Action: Mouse moved to (552, 20)
Screenshot: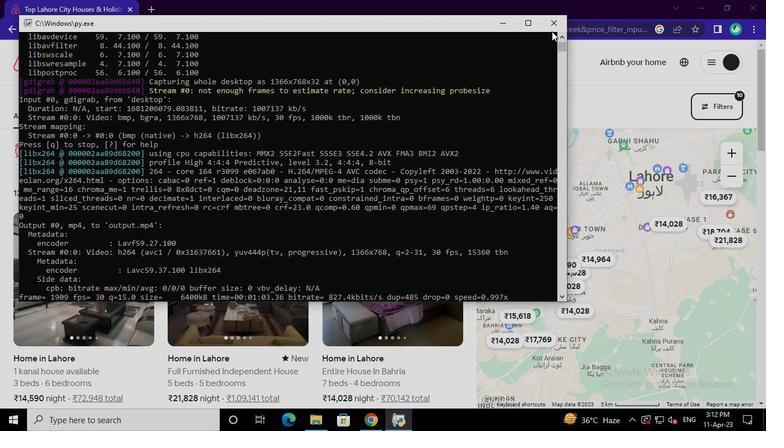 
Action: Mouse pressed left at (552, 20)
Screenshot: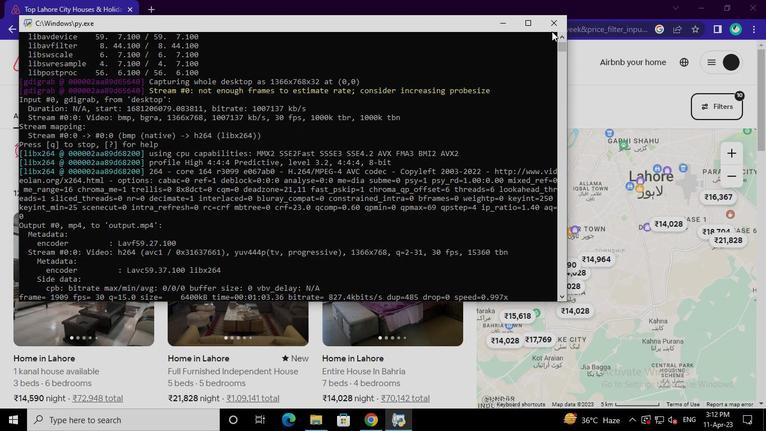 
